 Task: Look for space in Irecê, Brazil from 7th July, 2023 to 14th July, 2023 for 1 adult in price range Rs.6000 to Rs.14000. Place can be shared room with 1  bedroom having 1 bed and 1 bathroom. Property type can be house, flat, guest house, hotel. Amenities needed are: wifi. Booking option can be shelf check-in. Required host language is Spanish.
Action: Key pressed i<Key.caps_lock>rece,<Key.space><Key.caps_lock>b<Key.caps_lock>razil<Key.enter>
Screenshot: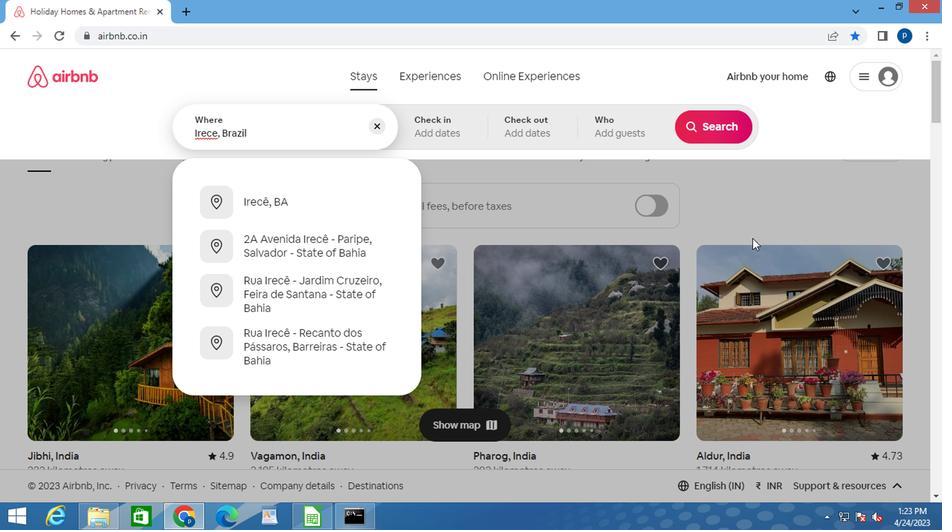 
Action: Mouse moved to (700, 233)
Screenshot: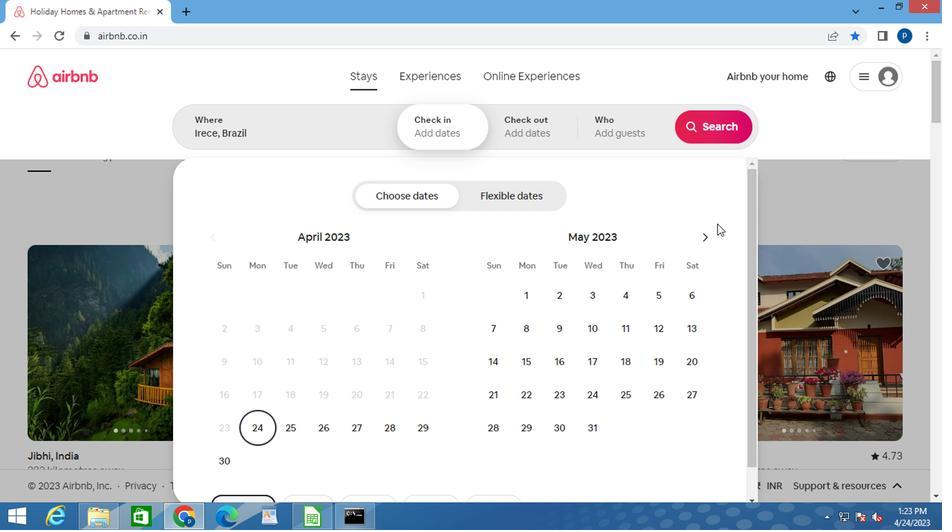 
Action: Mouse pressed left at (700, 233)
Screenshot: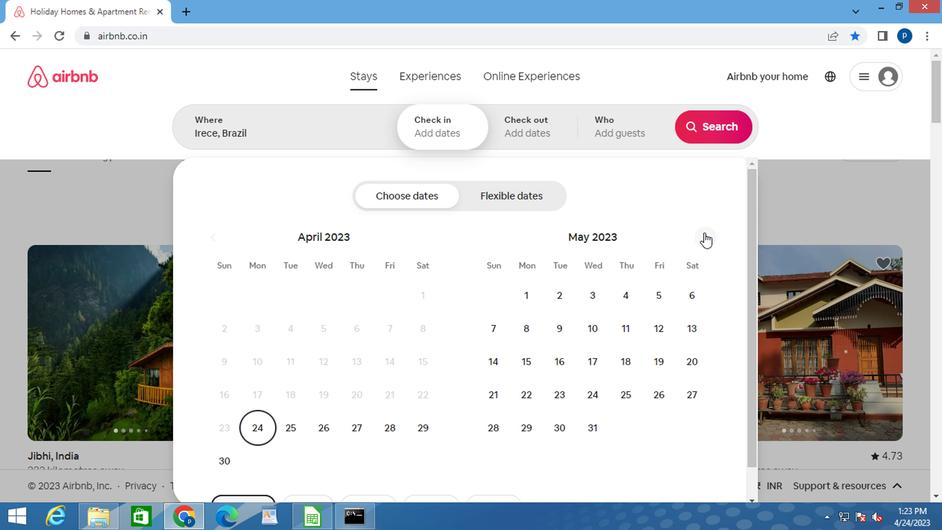 
Action: Mouse pressed left at (700, 233)
Screenshot: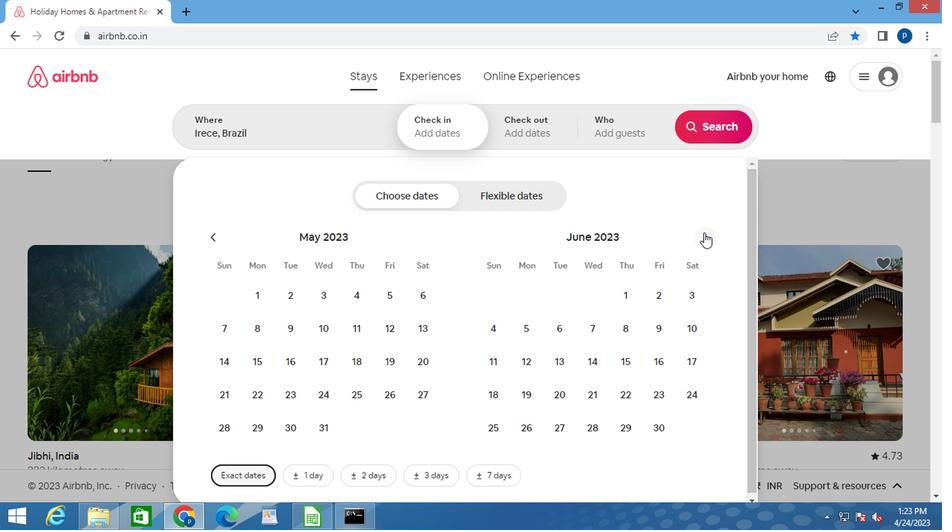 
Action: Mouse moved to (650, 329)
Screenshot: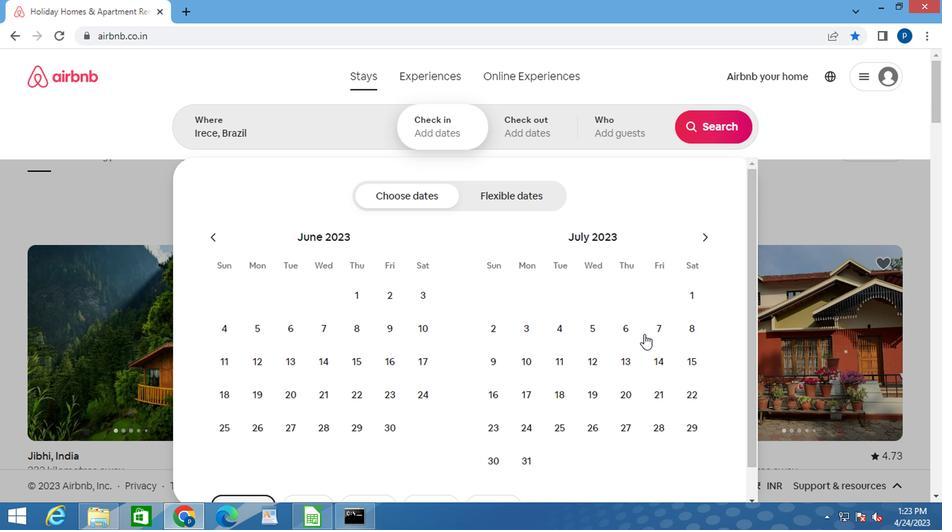 
Action: Mouse pressed left at (650, 329)
Screenshot: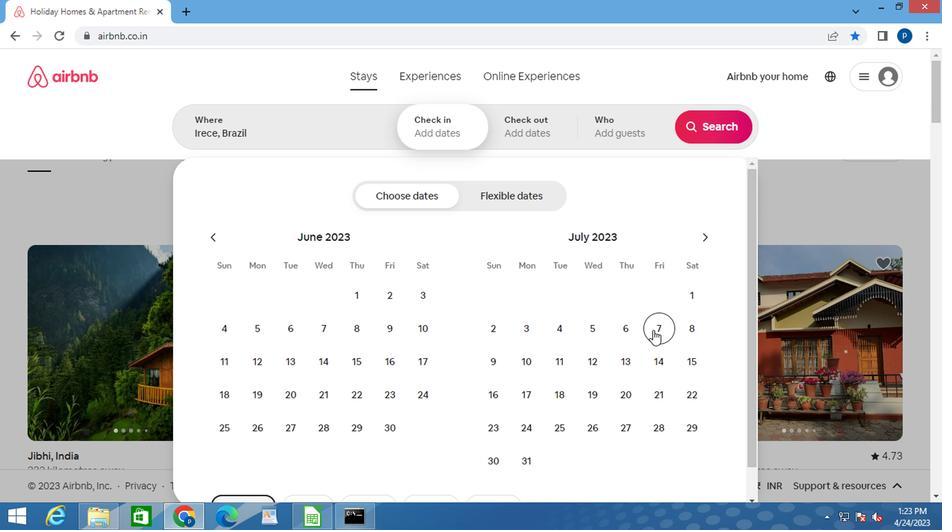
Action: Mouse moved to (654, 356)
Screenshot: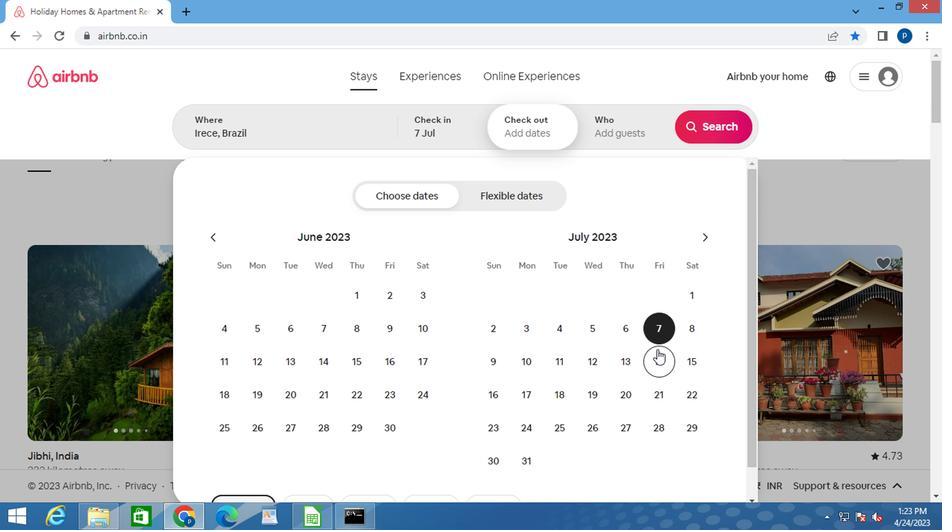 
Action: Mouse pressed left at (654, 356)
Screenshot: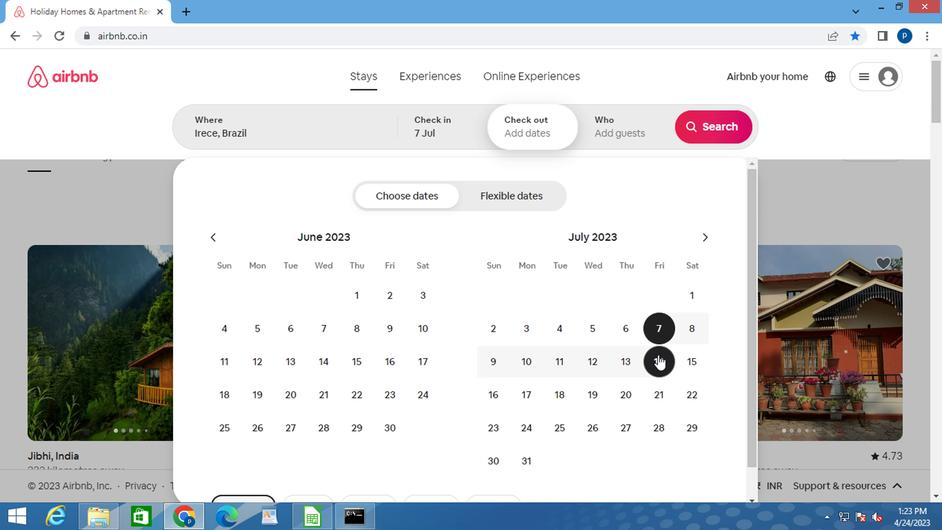 
Action: Mouse moved to (629, 139)
Screenshot: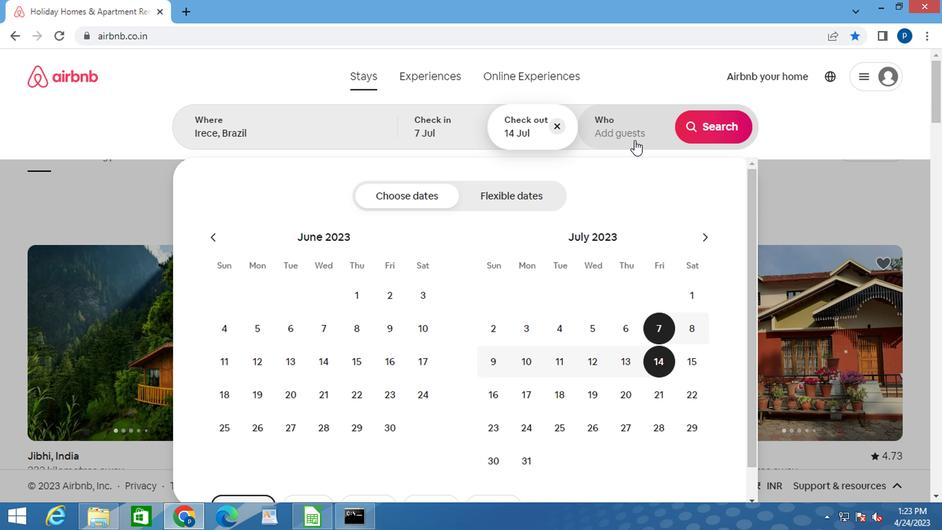 
Action: Mouse pressed left at (629, 139)
Screenshot: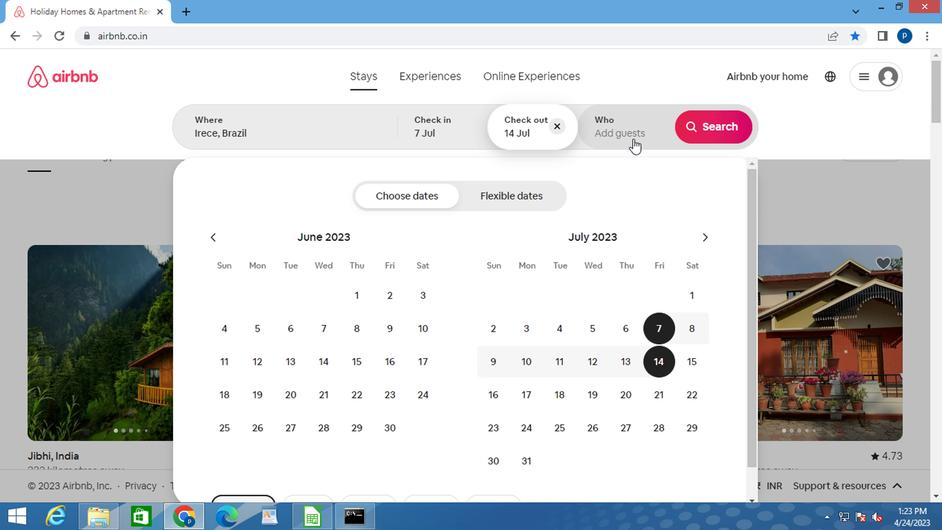 
Action: Mouse moved to (708, 198)
Screenshot: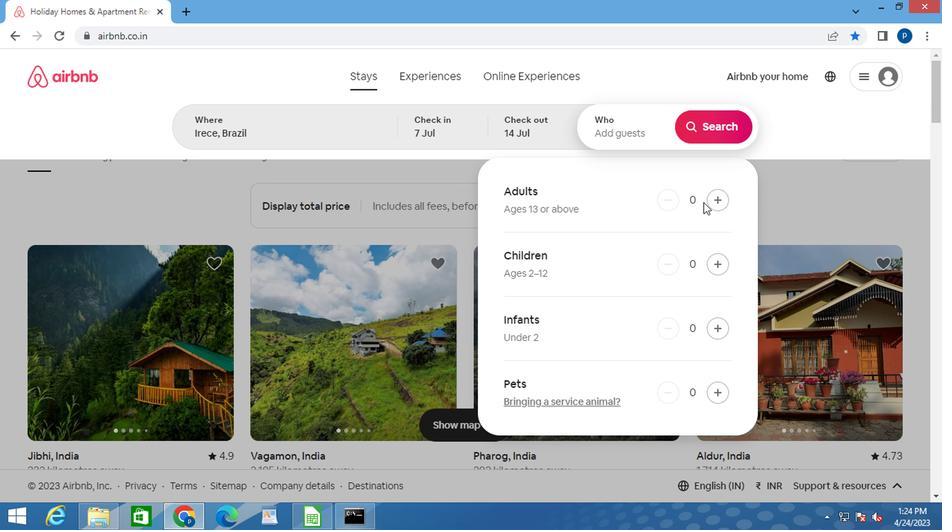 
Action: Mouse pressed left at (708, 198)
Screenshot: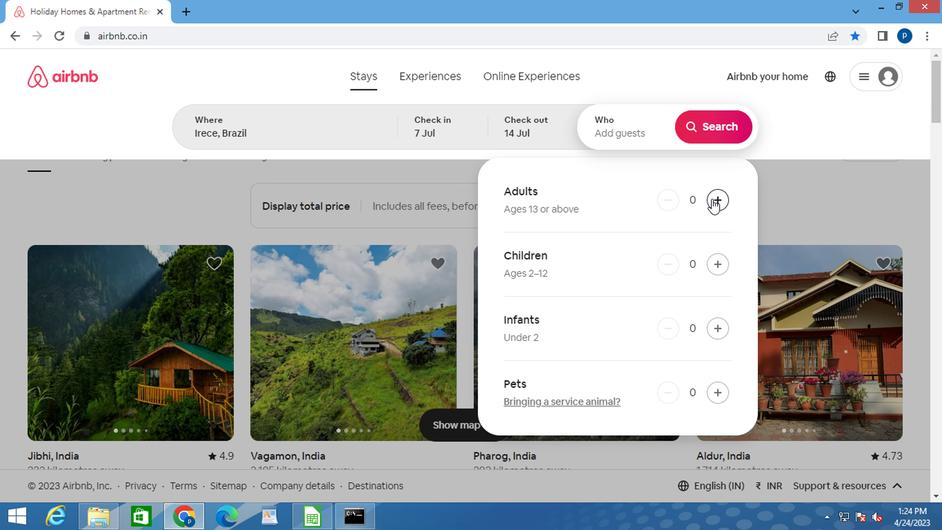 
Action: Mouse moved to (712, 129)
Screenshot: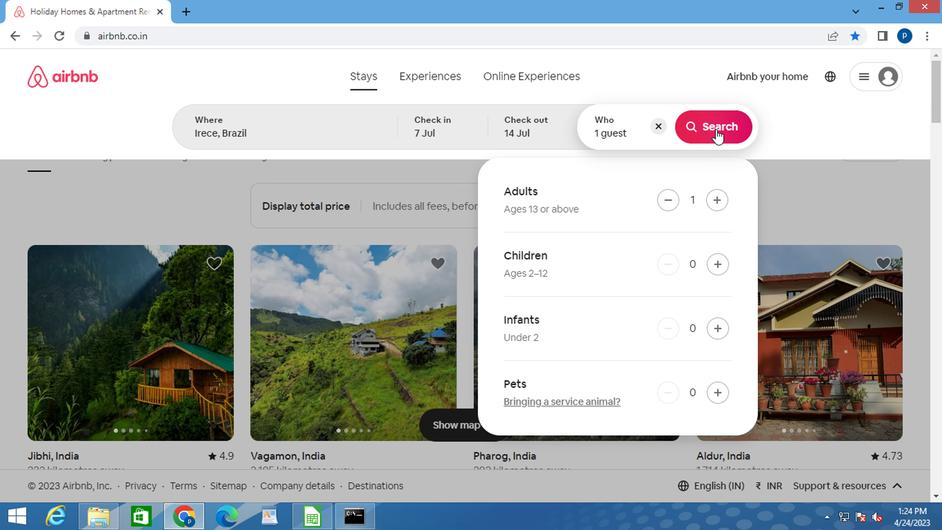 
Action: Mouse pressed left at (712, 129)
Screenshot: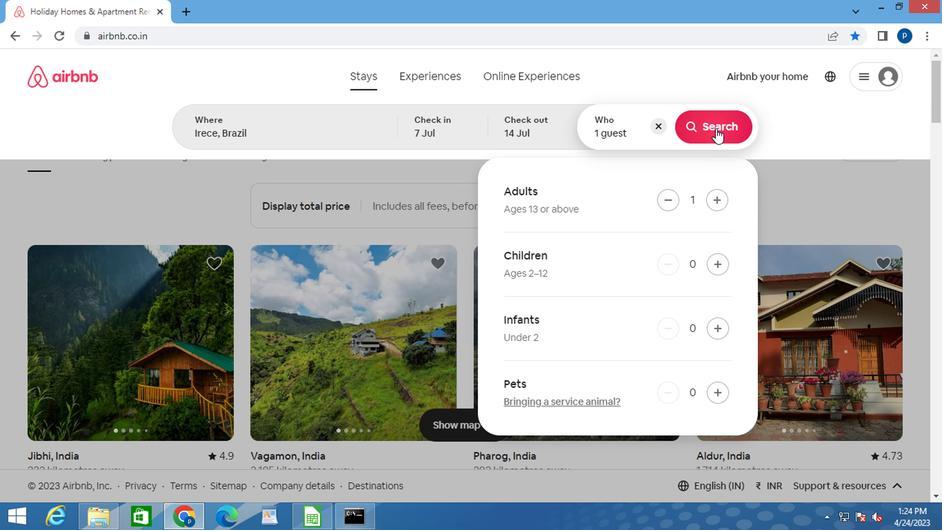
Action: Mouse moved to (865, 136)
Screenshot: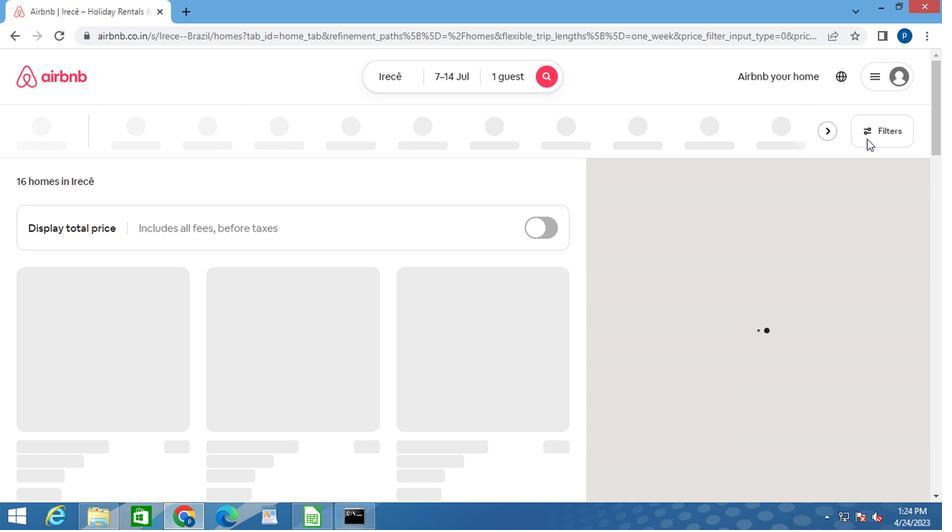 
Action: Mouse pressed left at (865, 136)
Screenshot: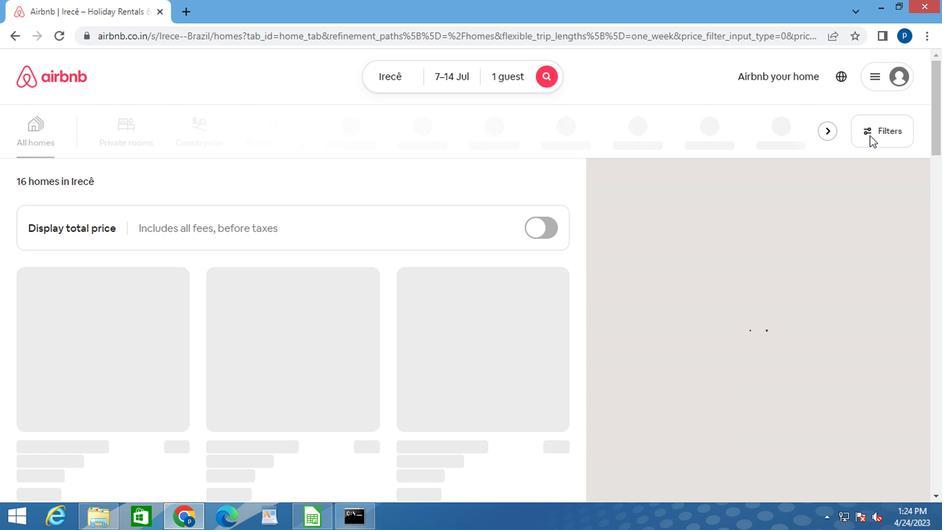 
Action: Mouse moved to (261, 305)
Screenshot: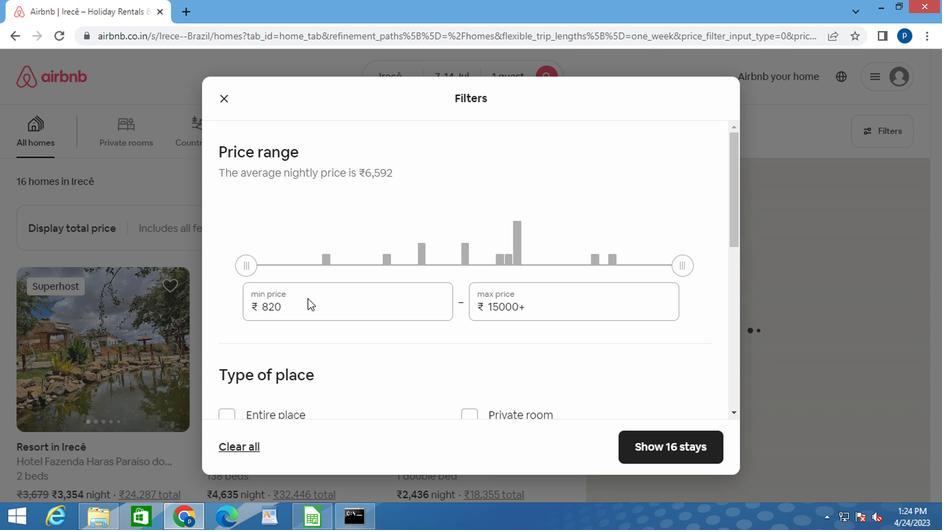 
Action: Mouse pressed left at (261, 305)
Screenshot: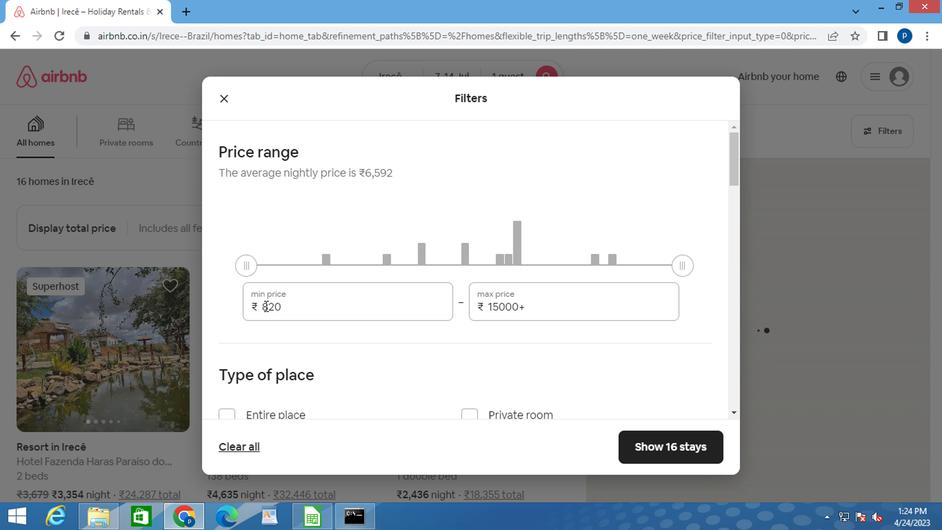 
Action: Mouse pressed left at (261, 305)
Screenshot: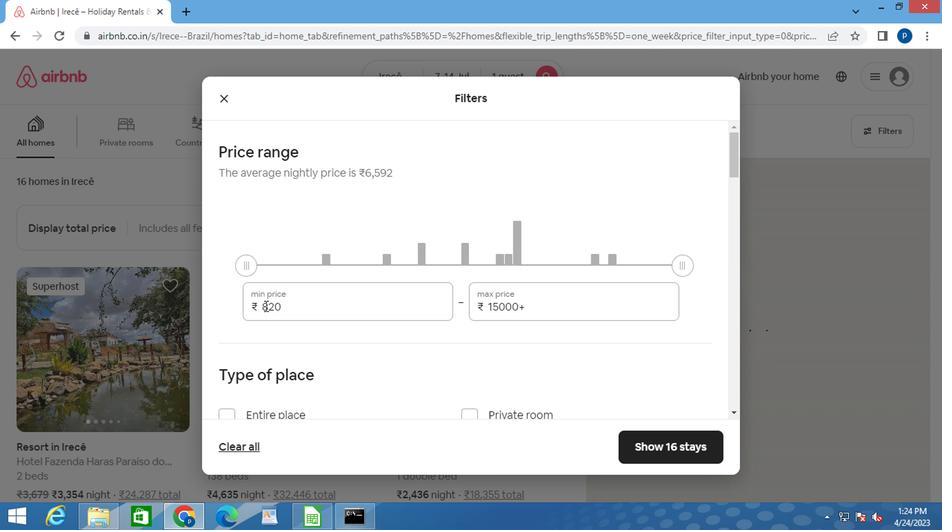 
Action: Mouse pressed left at (261, 305)
Screenshot: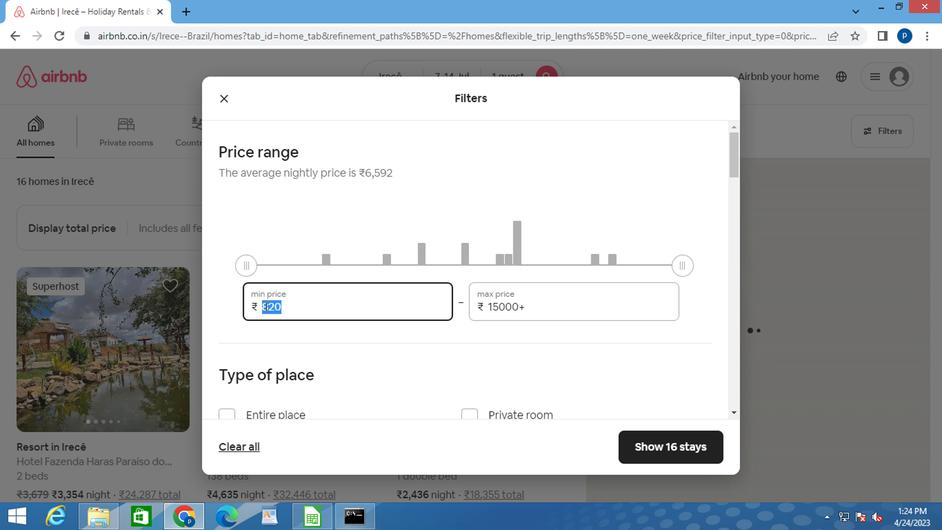 
Action: Key pressed 6000<Key.tab>14000
Screenshot: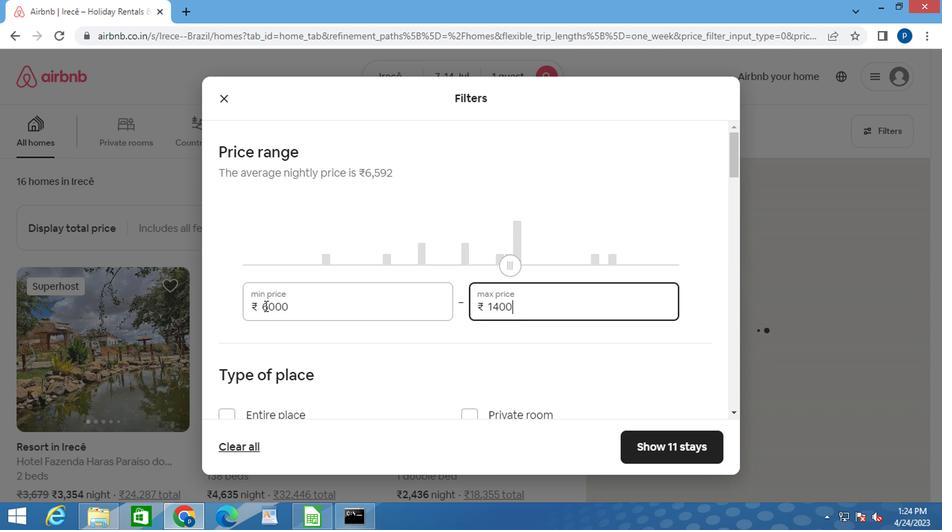 
Action: Mouse moved to (390, 353)
Screenshot: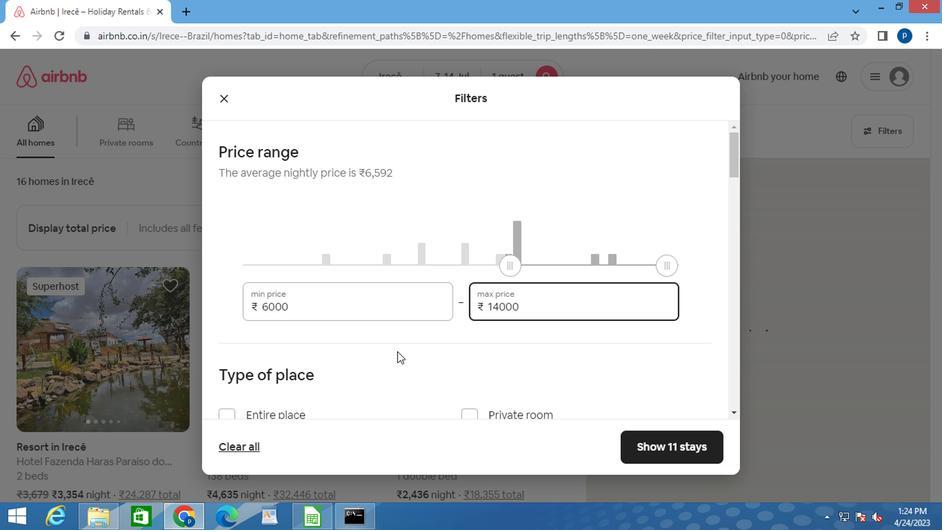 
Action: Mouse scrolled (390, 352) with delta (0, 0)
Screenshot: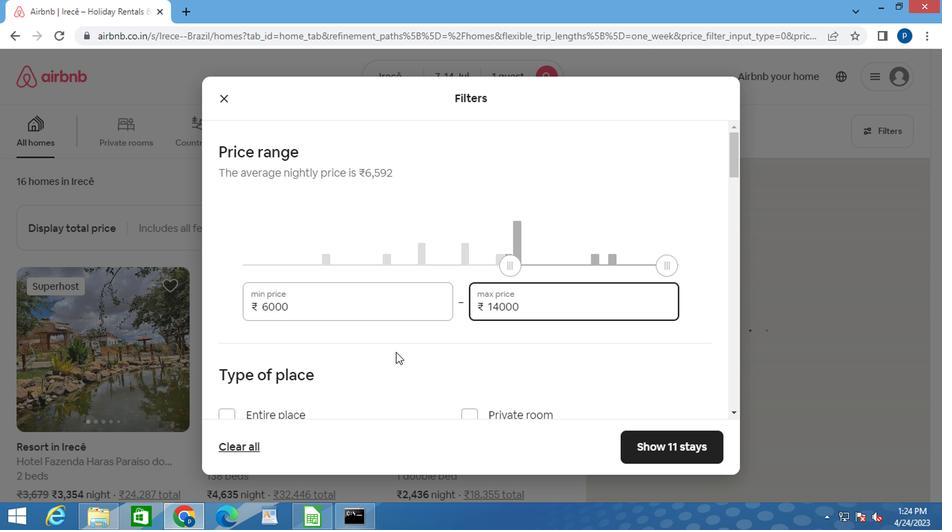
Action: Mouse moved to (390, 354)
Screenshot: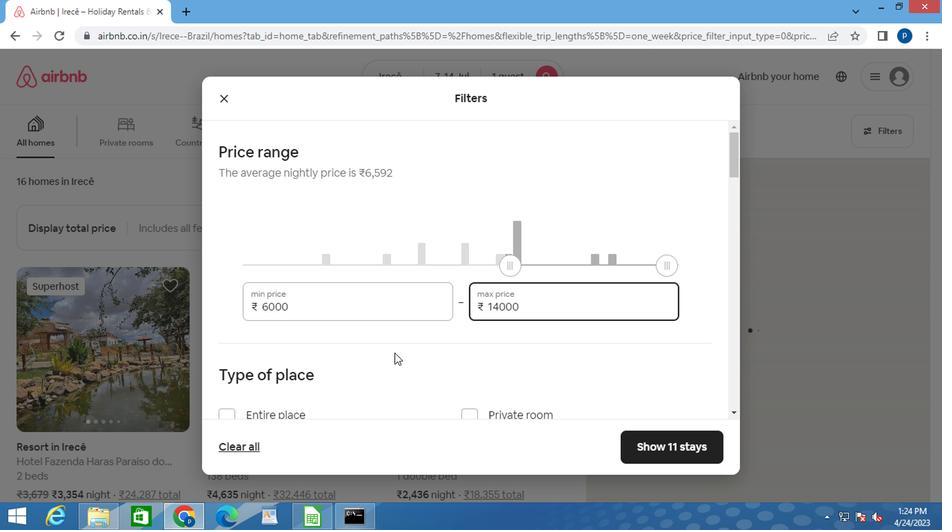 
Action: Mouse scrolled (390, 353) with delta (0, 0)
Screenshot: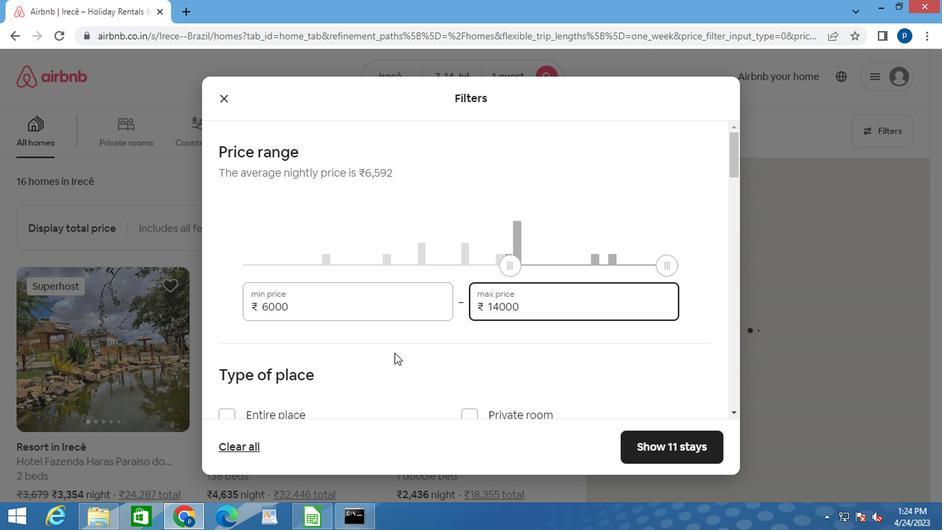 
Action: Mouse moved to (226, 341)
Screenshot: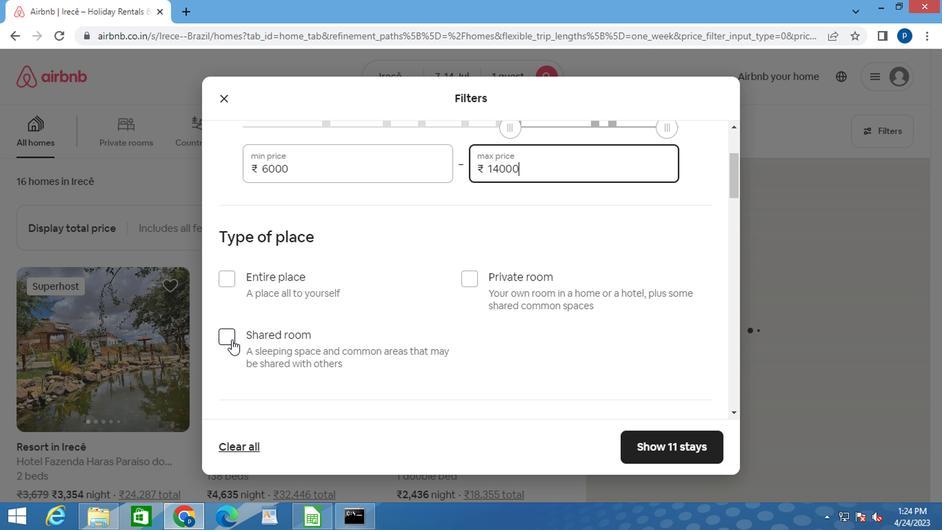 
Action: Mouse pressed left at (226, 341)
Screenshot: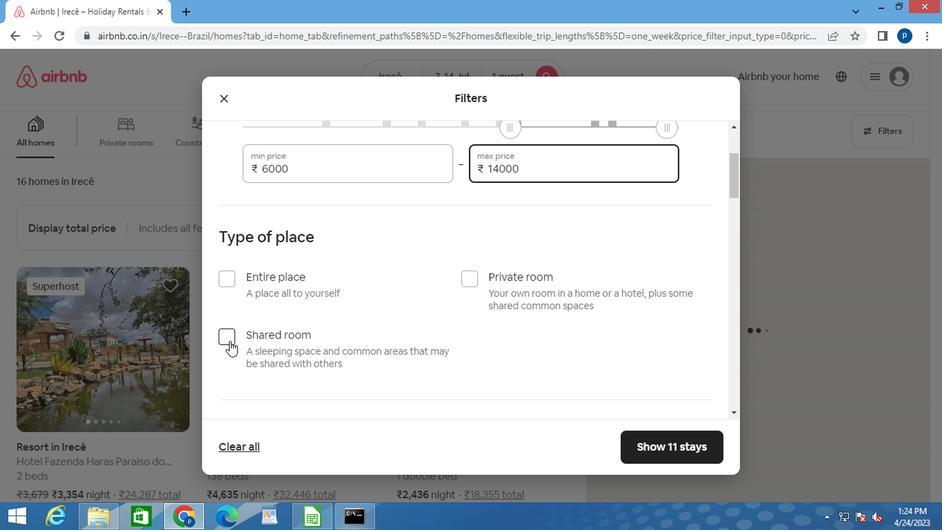 
Action: Mouse moved to (362, 338)
Screenshot: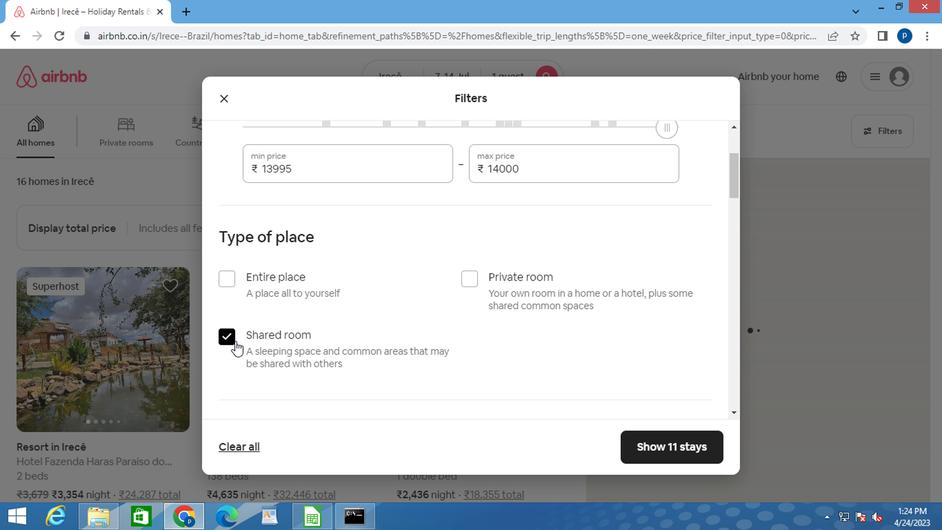 
Action: Mouse scrolled (362, 337) with delta (0, 0)
Screenshot: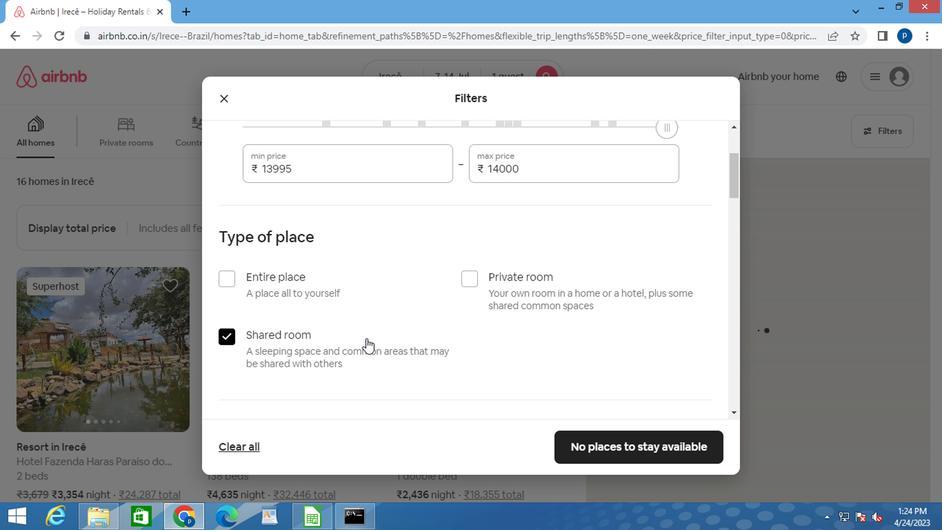 
Action: Mouse moved to (362, 338)
Screenshot: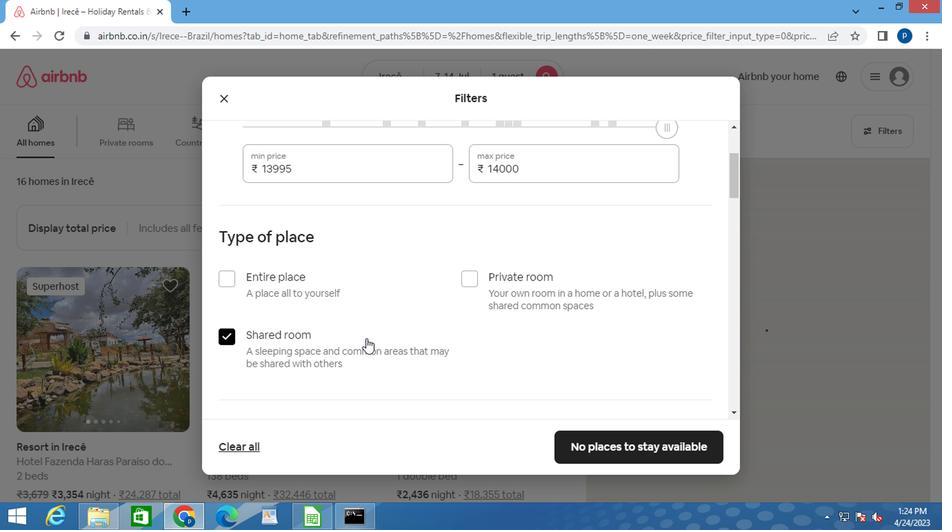 
Action: Mouse scrolled (362, 337) with delta (0, 0)
Screenshot: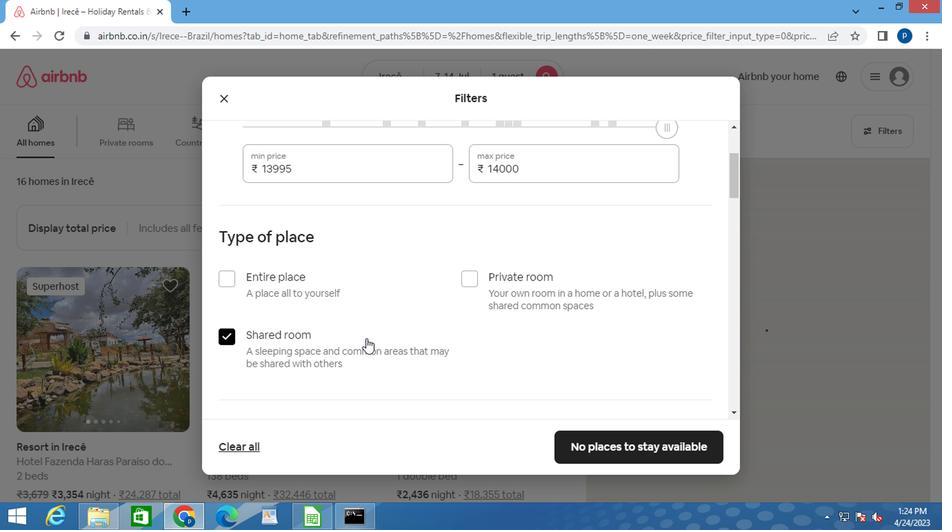 
Action: Mouse moved to (357, 338)
Screenshot: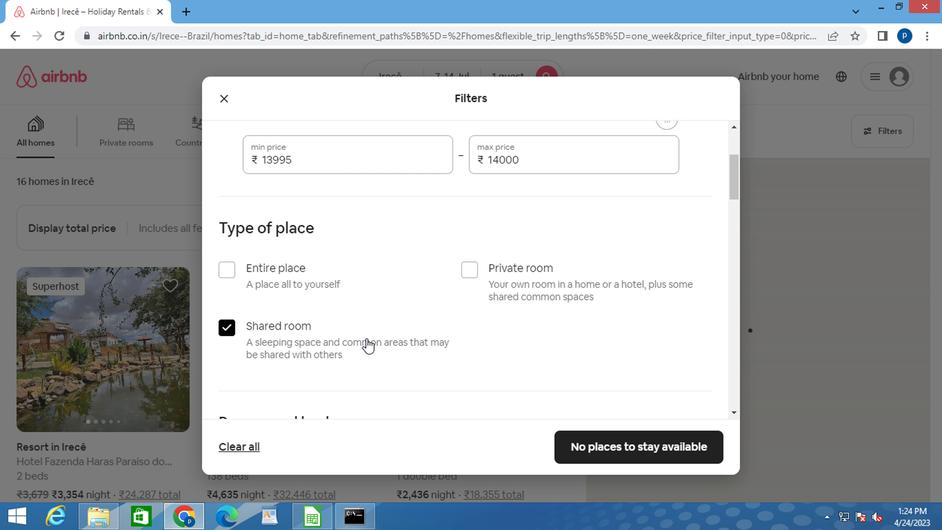 
Action: Mouse scrolled (357, 337) with delta (0, 0)
Screenshot: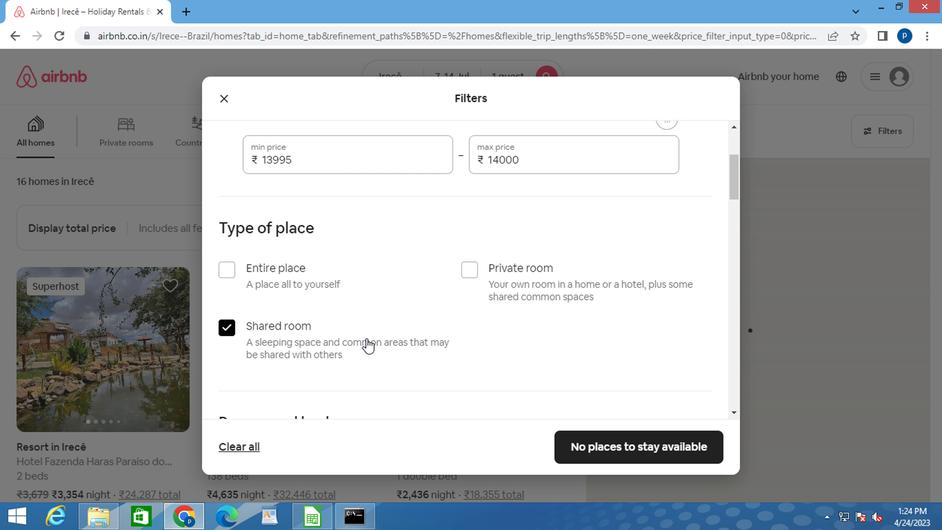 
Action: Mouse moved to (355, 335)
Screenshot: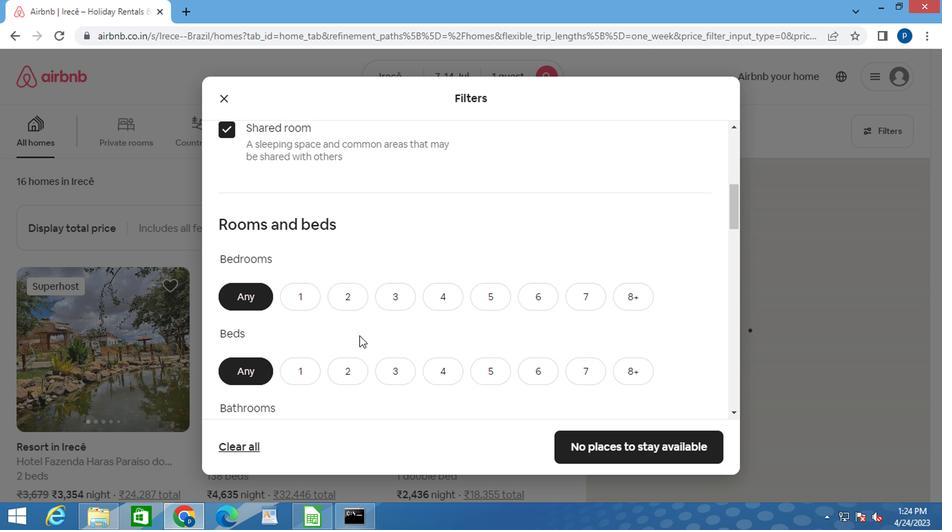 
Action: Mouse scrolled (355, 334) with delta (0, 0)
Screenshot: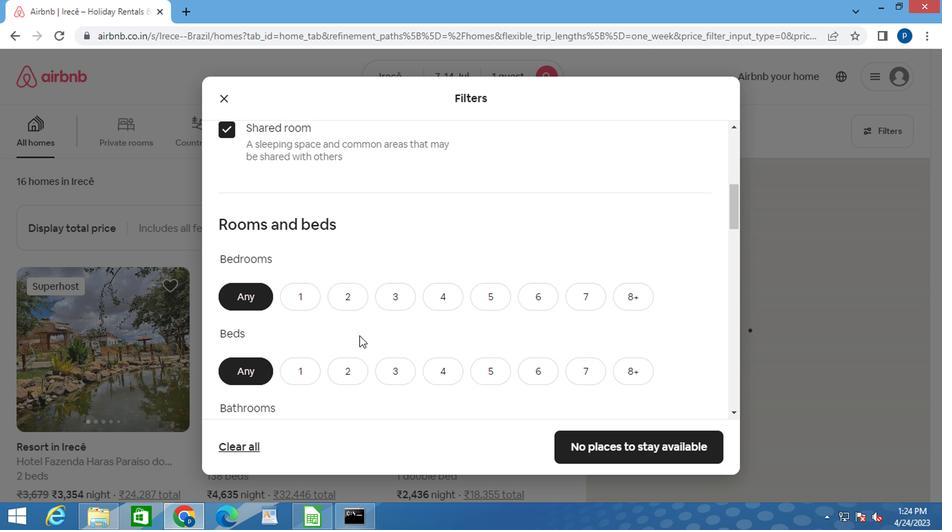 
Action: Mouse moved to (302, 222)
Screenshot: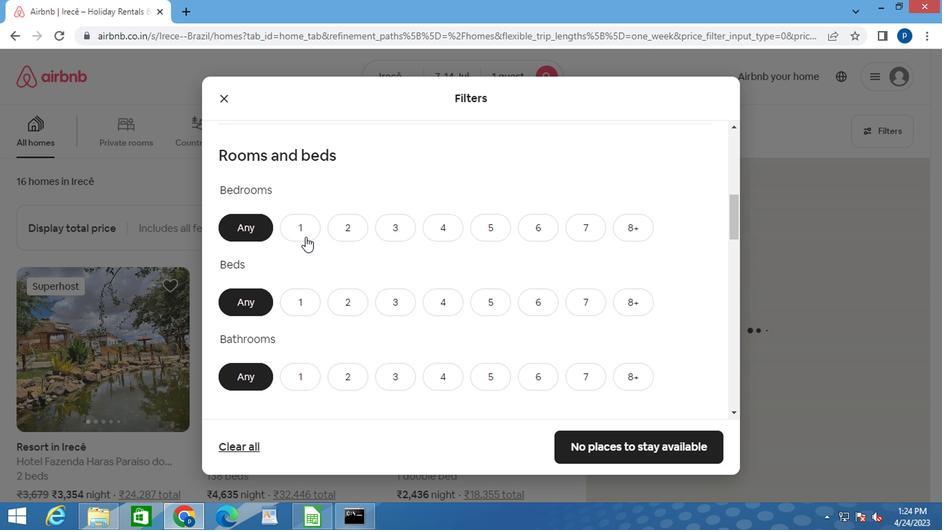 
Action: Mouse pressed left at (302, 222)
Screenshot: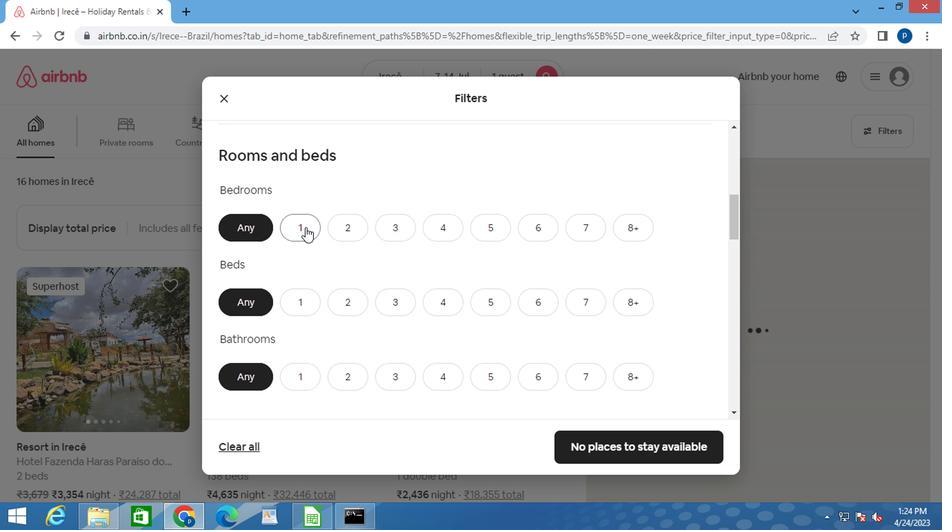 
Action: Mouse moved to (295, 298)
Screenshot: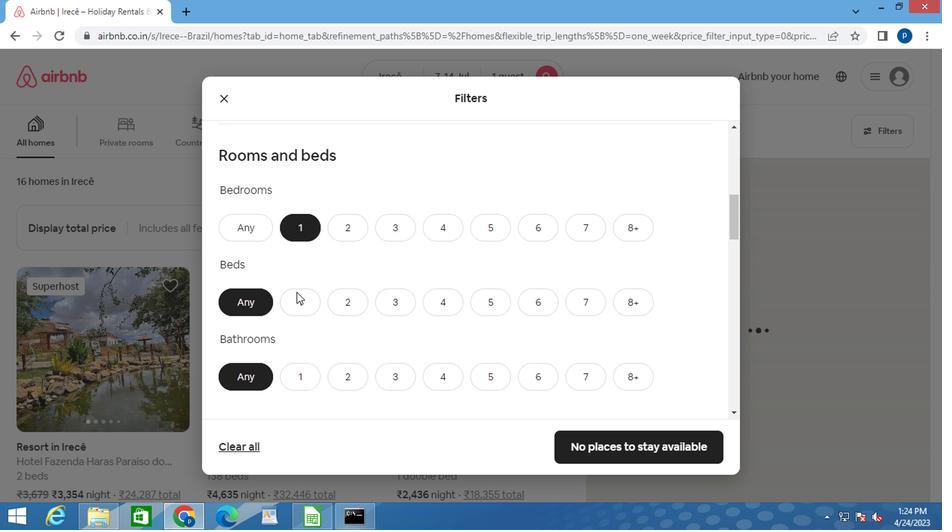 
Action: Mouse pressed left at (295, 298)
Screenshot: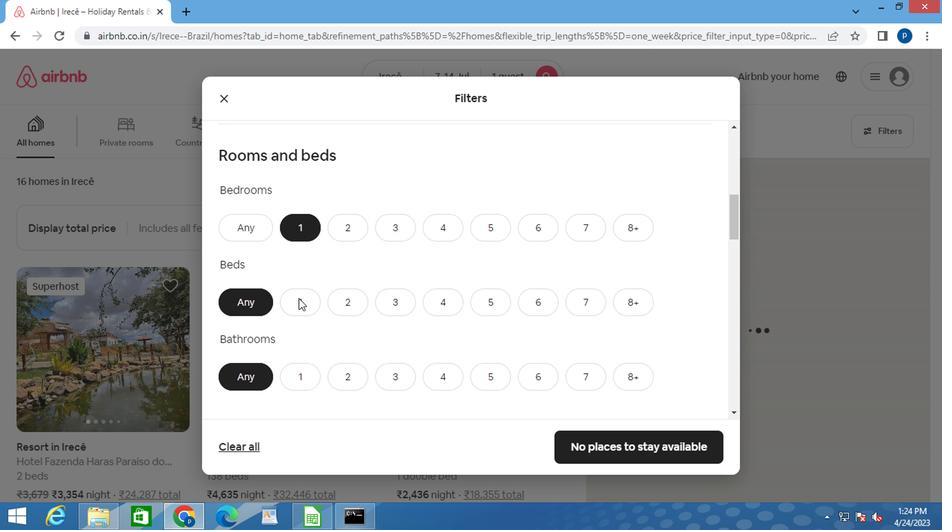 
Action: Mouse moved to (303, 370)
Screenshot: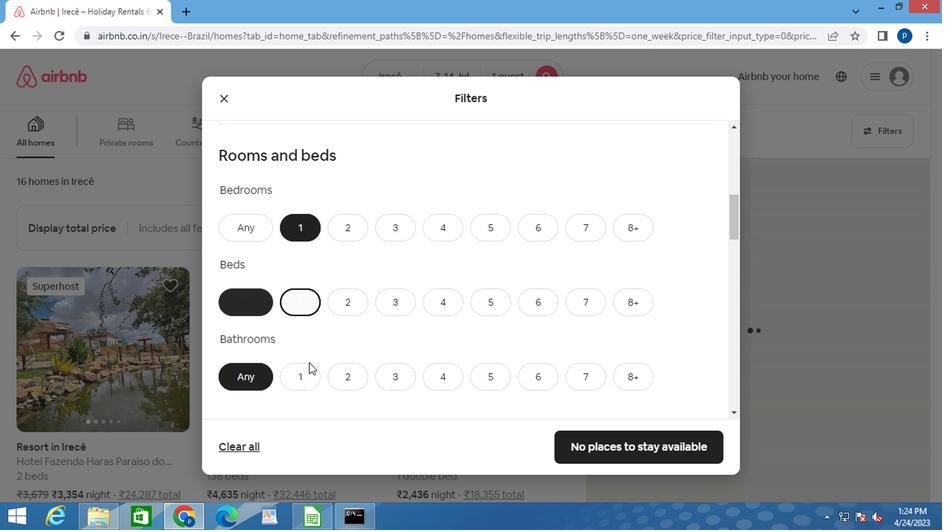 
Action: Mouse pressed left at (303, 370)
Screenshot: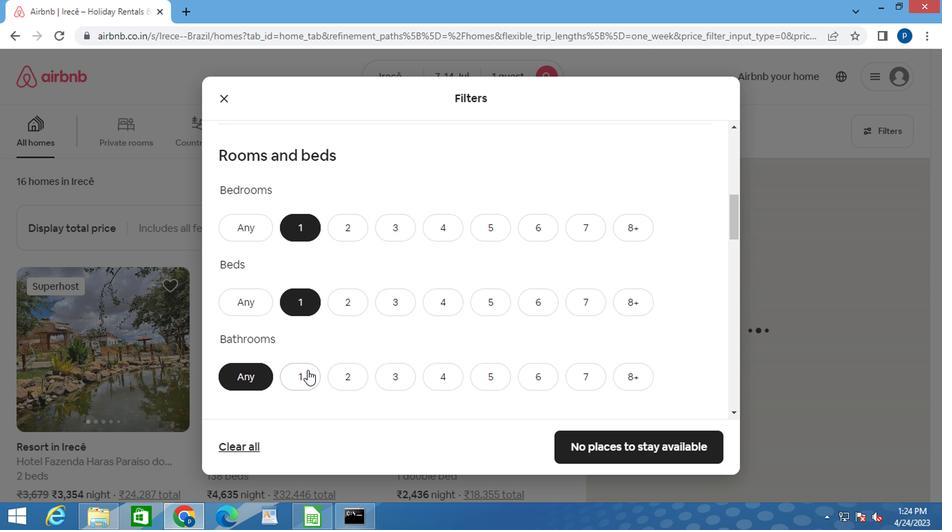 
Action: Mouse scrolled (303, 369) with delta (0, 0)
Screenshot: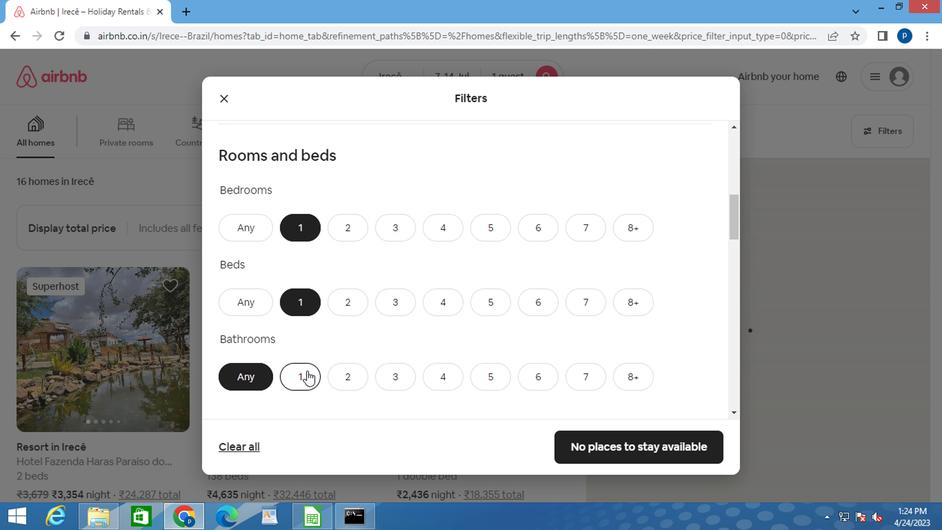 
Action: Mouse scrolled (303, 369) with delta (0, 0)
Screenshot: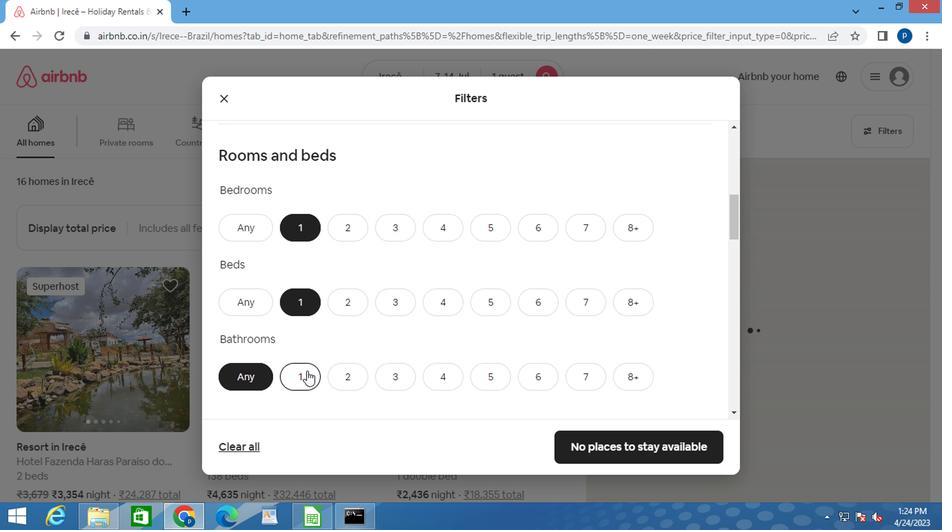 
Action: Mouse moved to (292, 352)
Screenshot: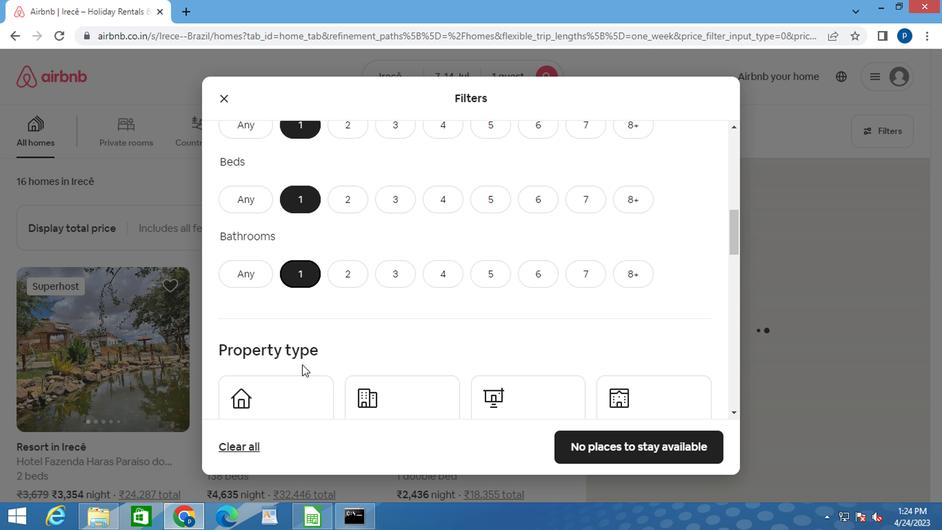 
Action: Mouse scrolled (292, 351) with delta (0, 0)
Screenshot: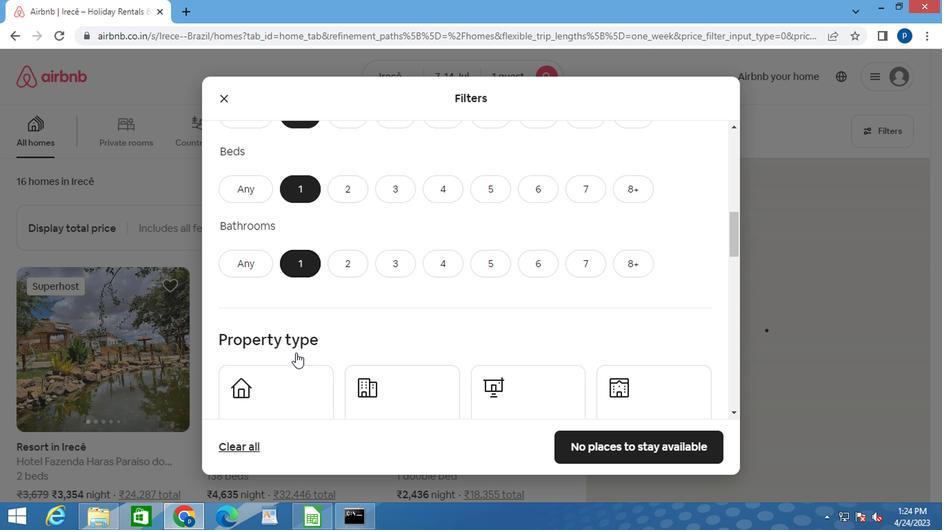 
Action: Mouse moved to (285, 322)
Screenshot: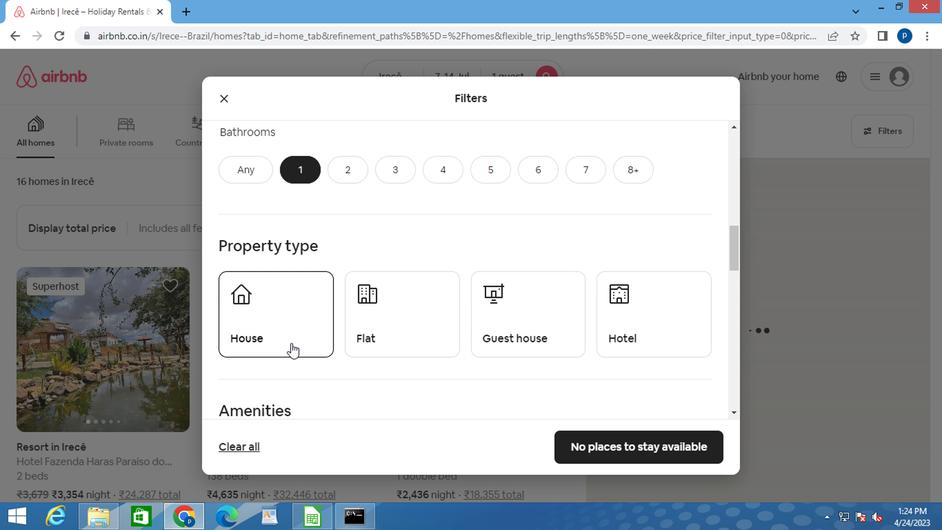
Action: Mouse pressed left at (285, 322)
Screenshot: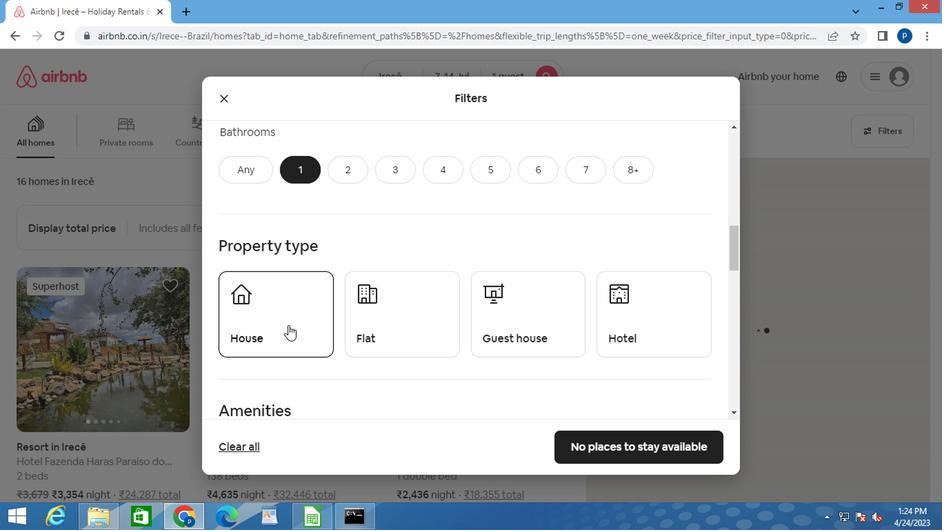
Action: Mouse moved to (398, 325)
Screenshot: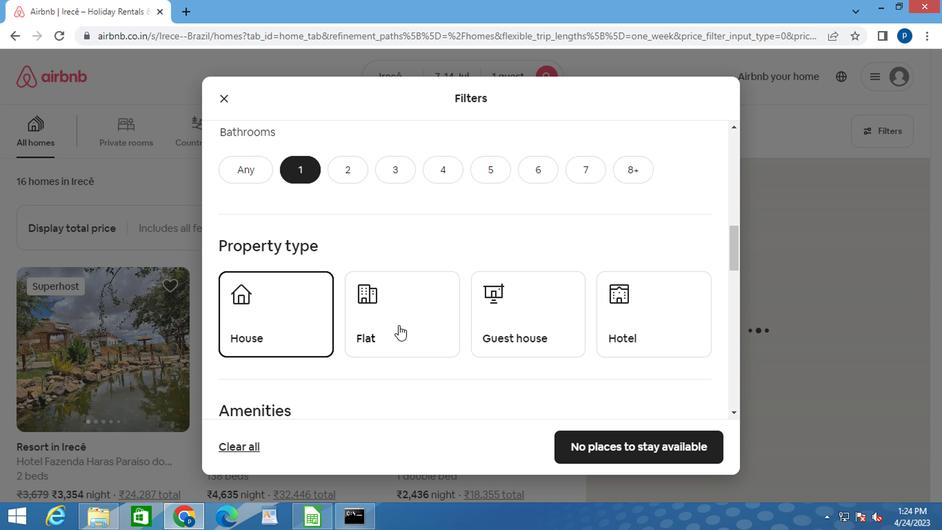 
Action: Mouse pressed left at (398, 325)
Screenshot: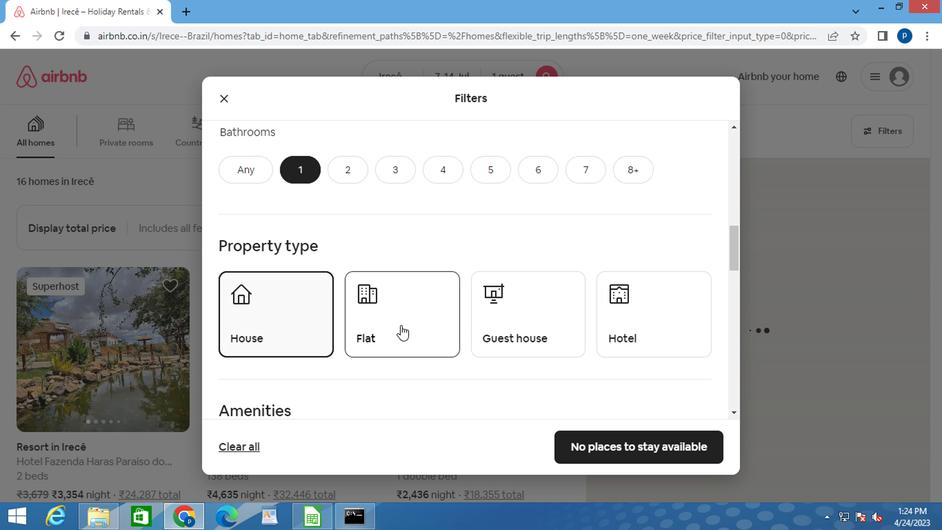 
Action: Mouse moved to (510, 320)
Screenshot: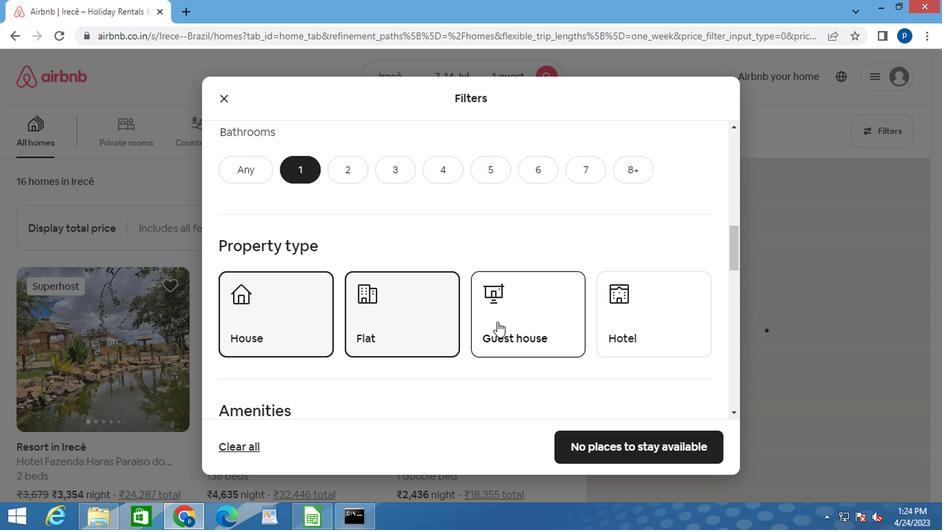 
Action: Mouse pressed left at (510, 320)
Screenshot: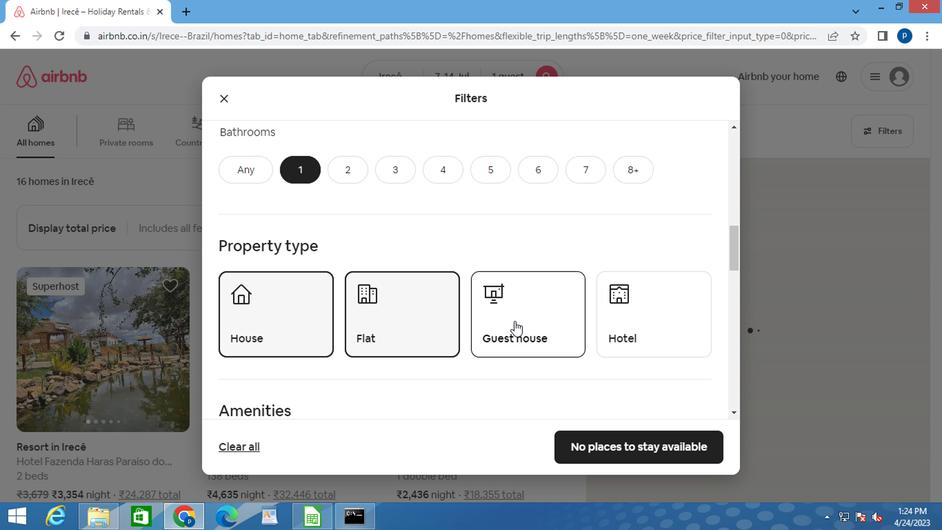 
Action: Mouse moved to (620, 315)
Screenshot: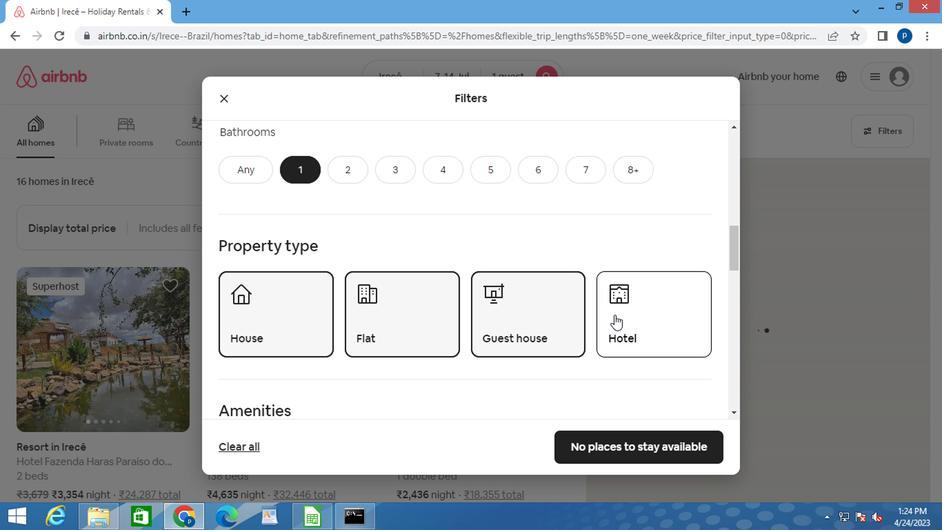 
Action: Mouse pressed left at (616, 315)
Screenshot: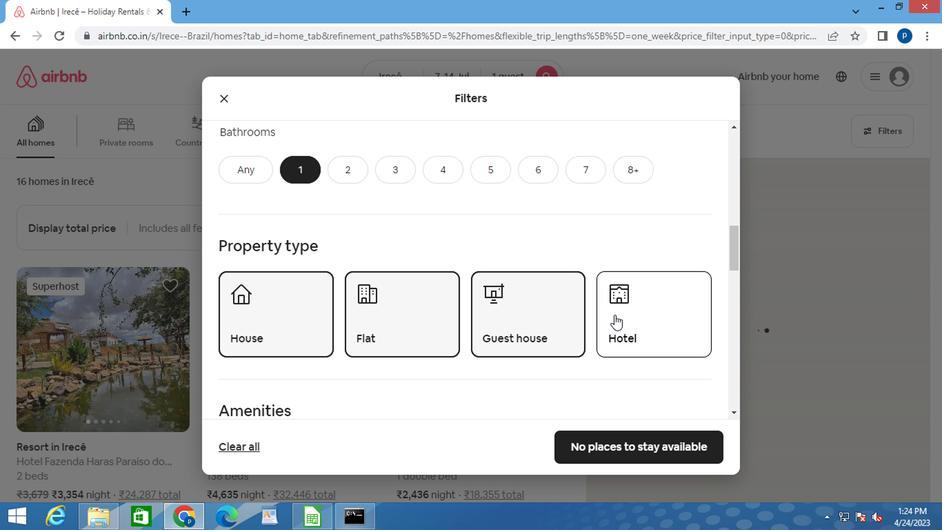 
Action: Mouse moved to (526, 338)
Screenshot: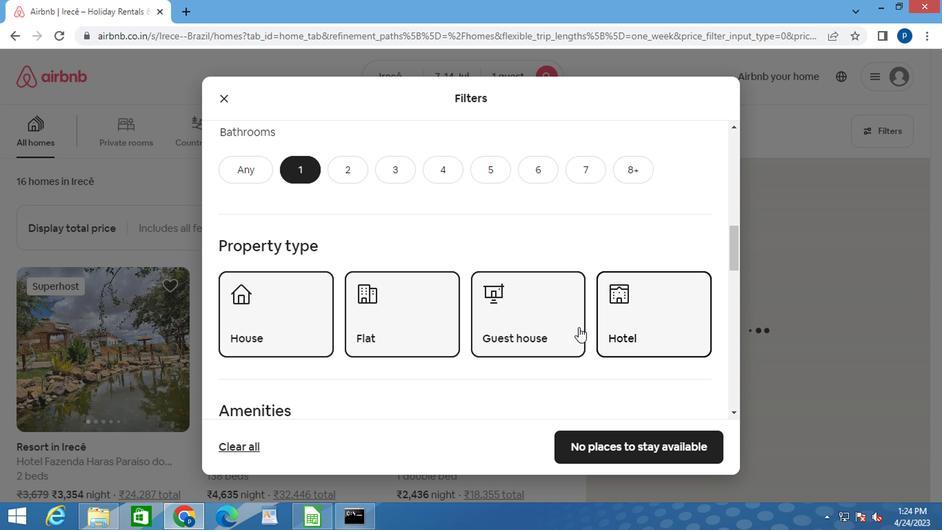 
Action: Mouse scrolled (526, 338) with delta (0, 0)
Screenshot: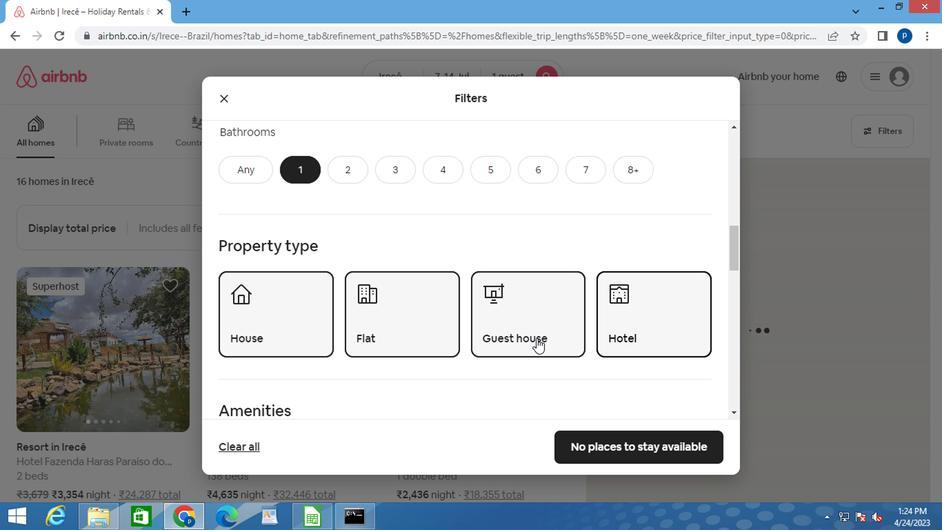 
Action: Mouse scrolled (526, 338) with delta (0, 0)
Screenshot: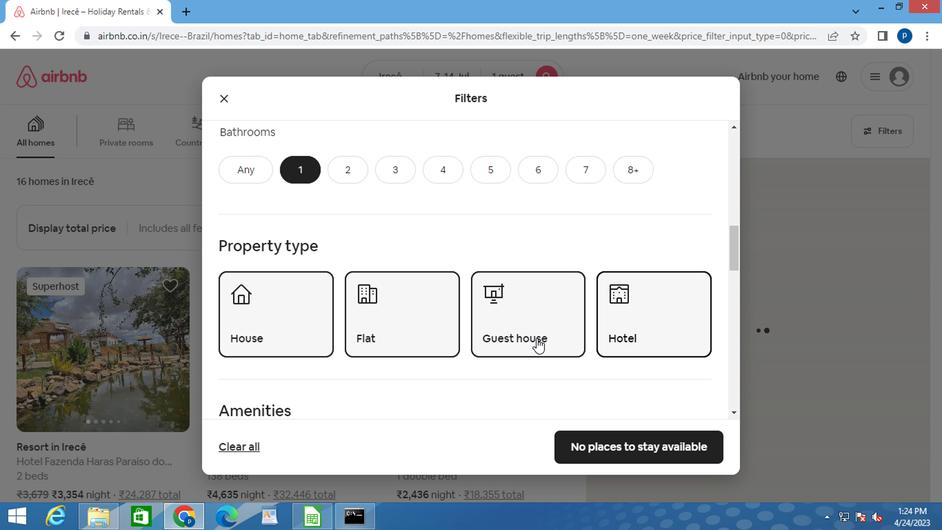 
Action: Mouse scrolled (526, 338) with delta (0, 0)
Screenshot: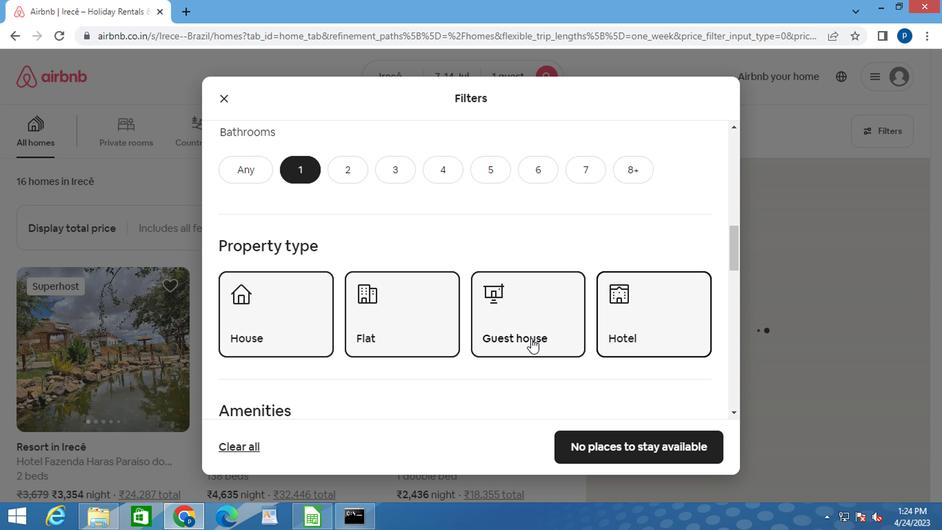 
Action: Mouse moved to (230, 270)
Screenshot: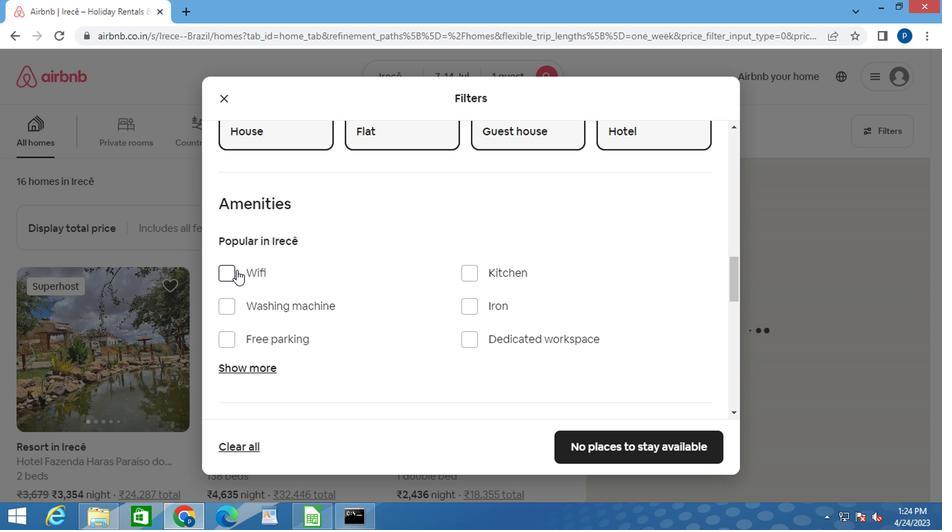 
Action: Mouse pressed left at (230, 270)
Screenshot: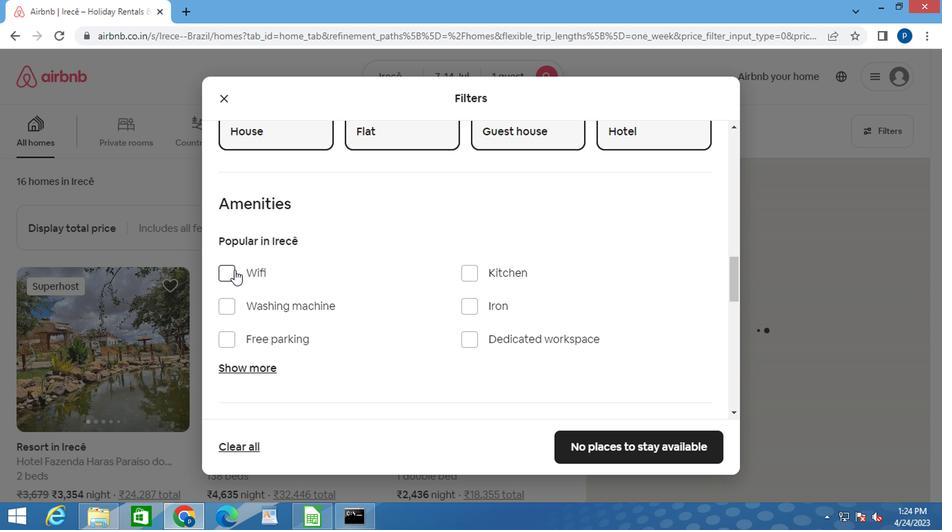 
Action: Mouse moved to (382, 298)
Screenshot: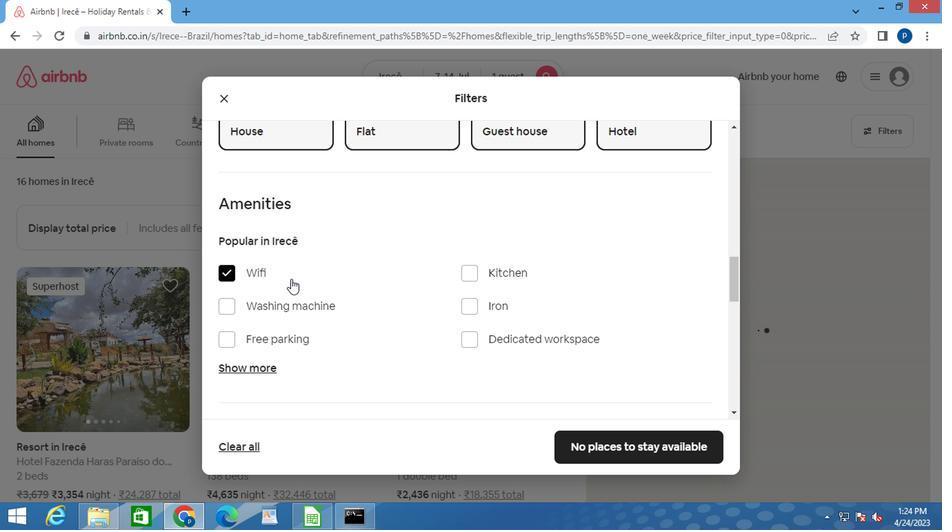 
Action: Mouse scrolled (379, 297) with delta (0, 0)
Screenshot: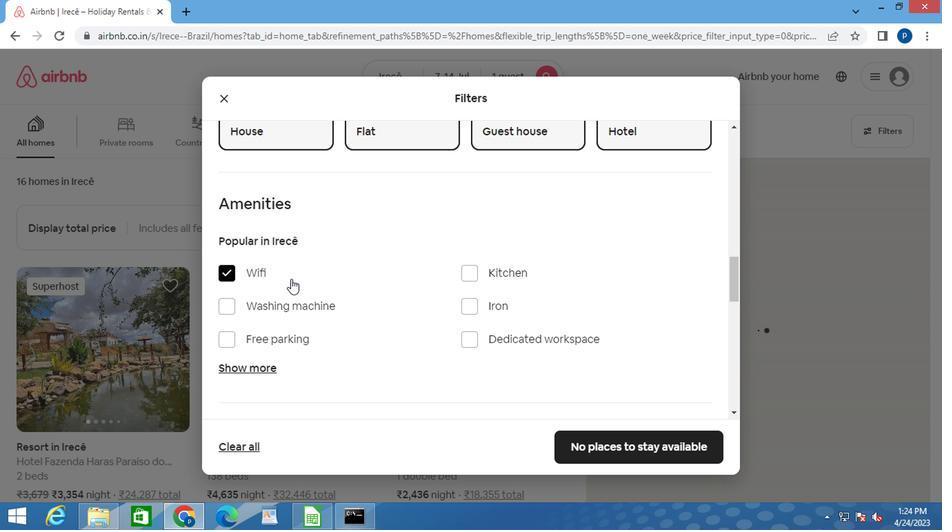 
Action: Mouse moved to (405, 304)
Screenshot: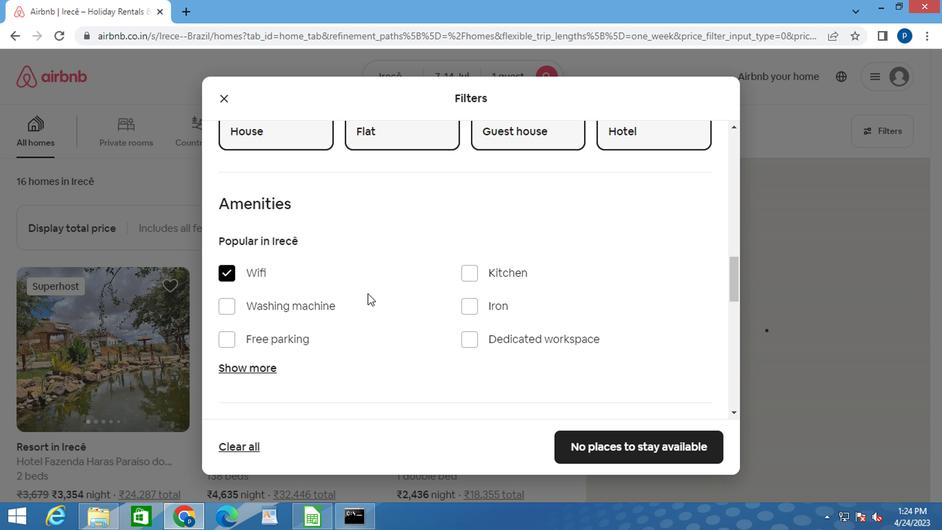 
Action: Mouse scrolled (404, 303) with delta (0, 0)
Screenshot: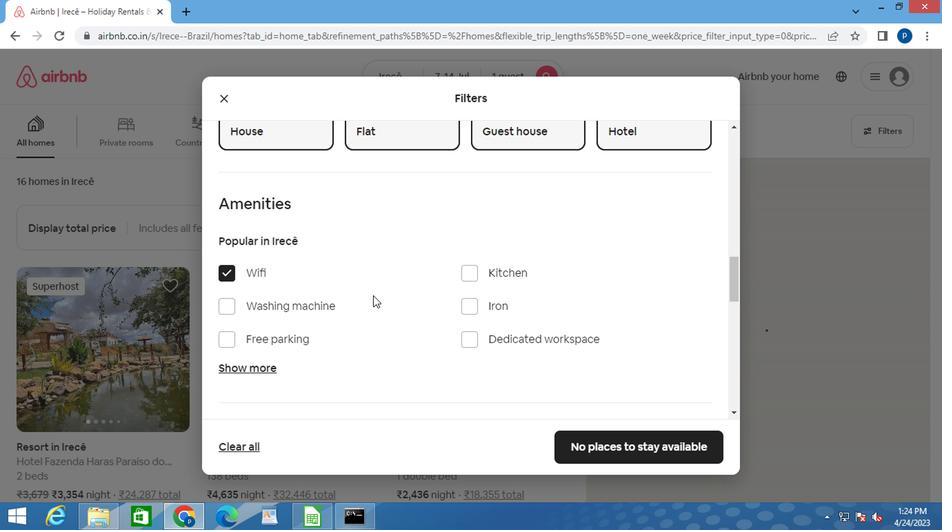 
Action: Mouse moved to (415, 305)
Screenshot: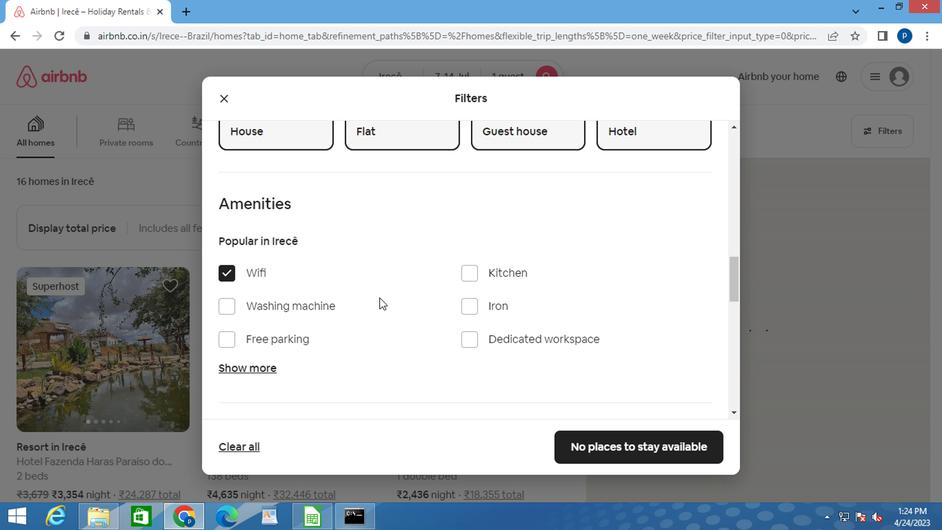 
Action: Mouse scrolled (415, 304) with delta (0, 0)
Screenshot: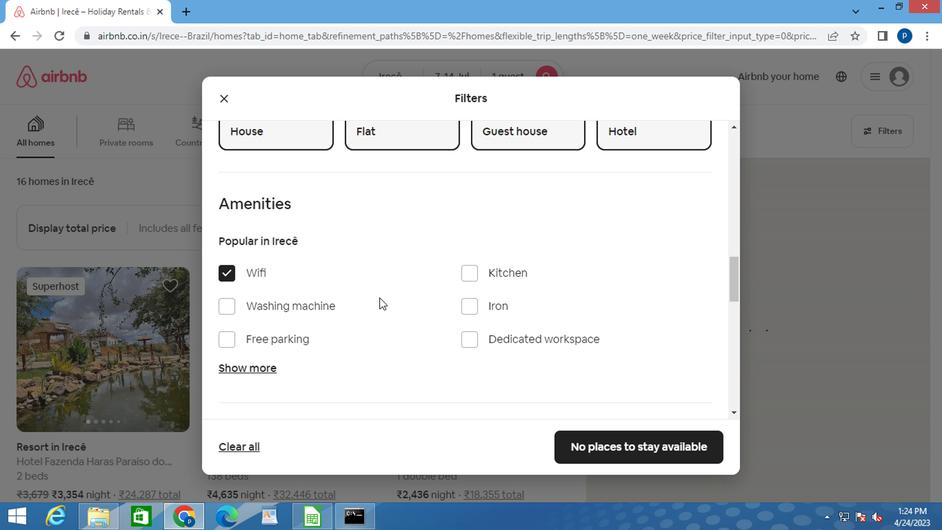 
Action: Mouse moved to (418, 305)
Screenshot: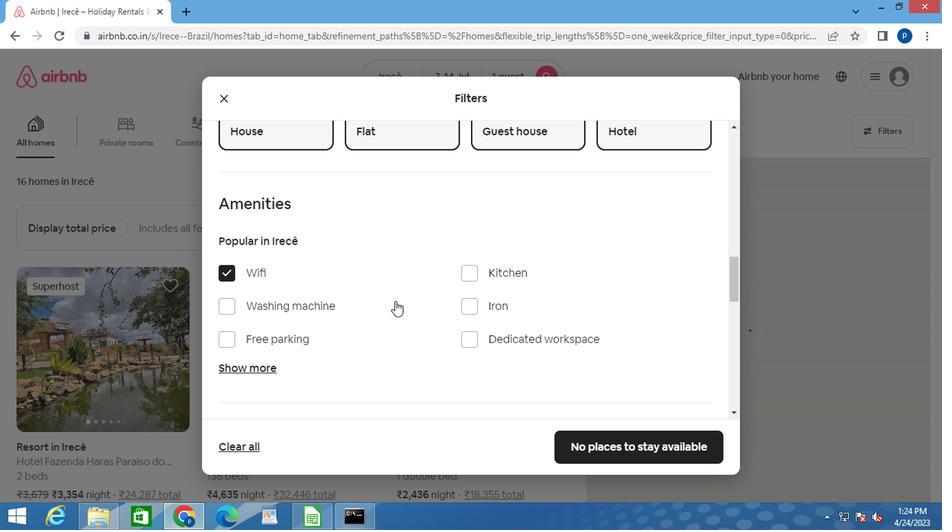
Action: Mouse scrolled (418, 304) with delta (0, 0)
Screenshot: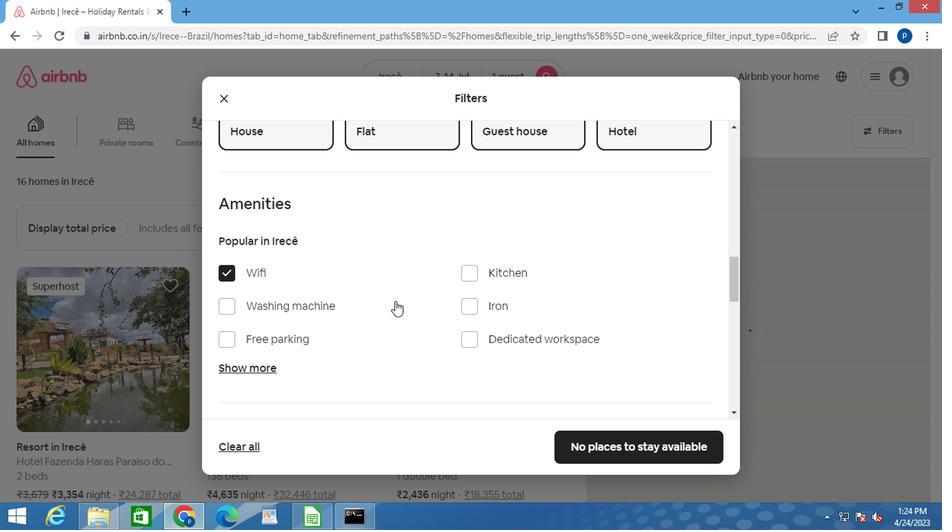 
Action: Mouse moved to (670, 253)
Screenshot: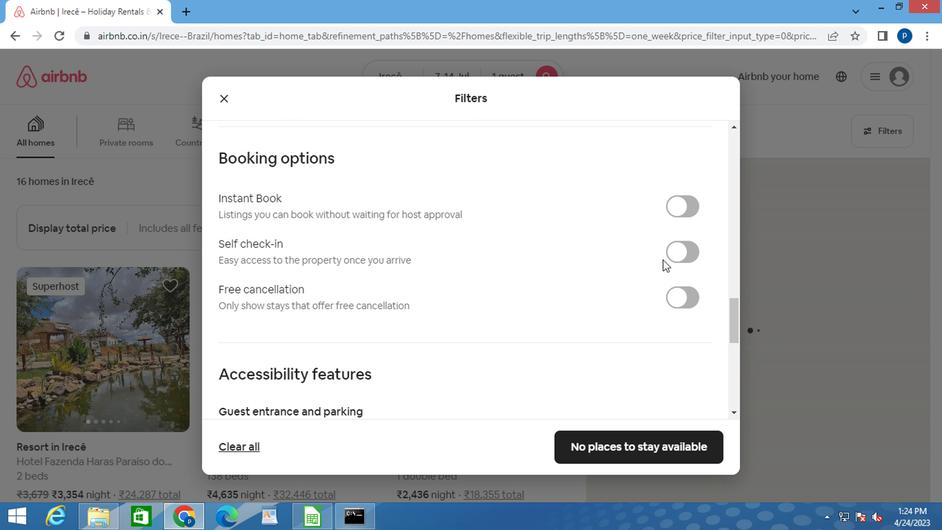
Action: Mouse pressed left at (670, 253)
Screenshot: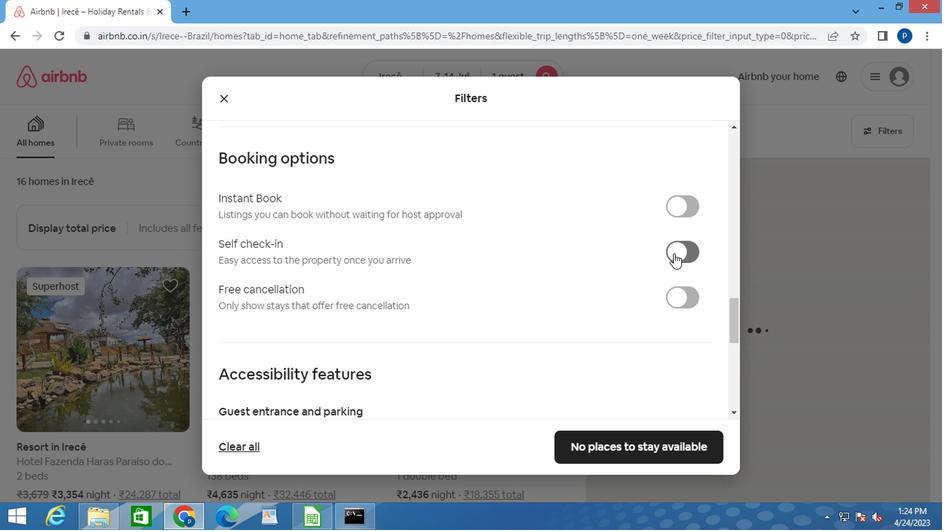 
Action: Mouse moved to (512, 296)
Screenshot: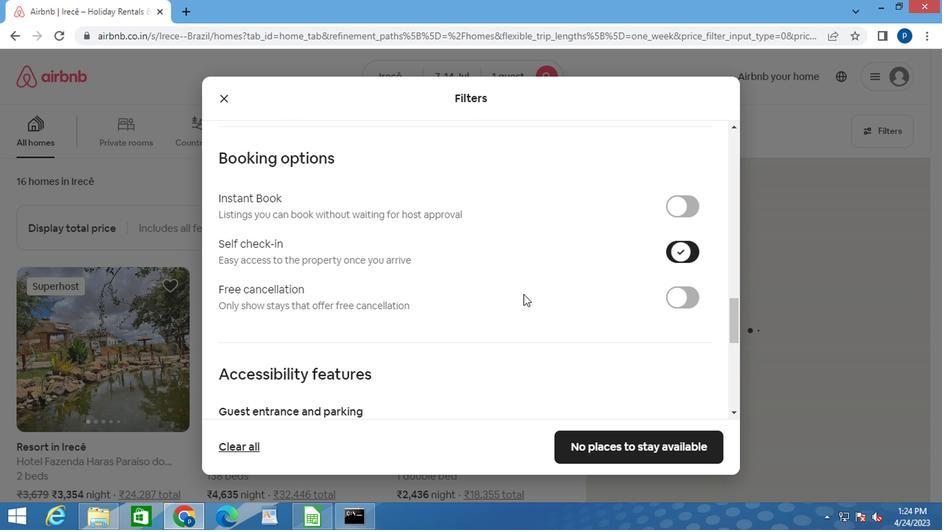 
Action: Mouse scrolled (512, 295) with delta (0, 0)
Screenshot: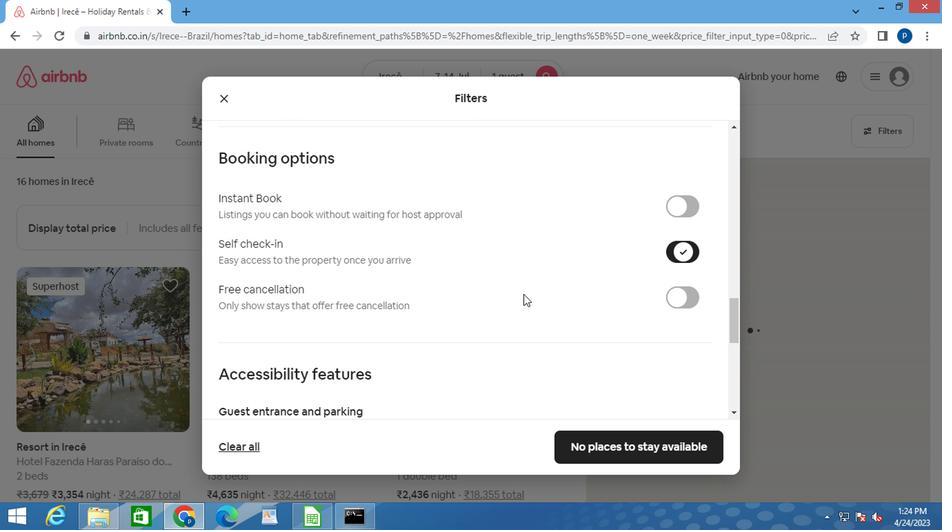 
Action: Mouse moved to (508, 297)
Screenshot: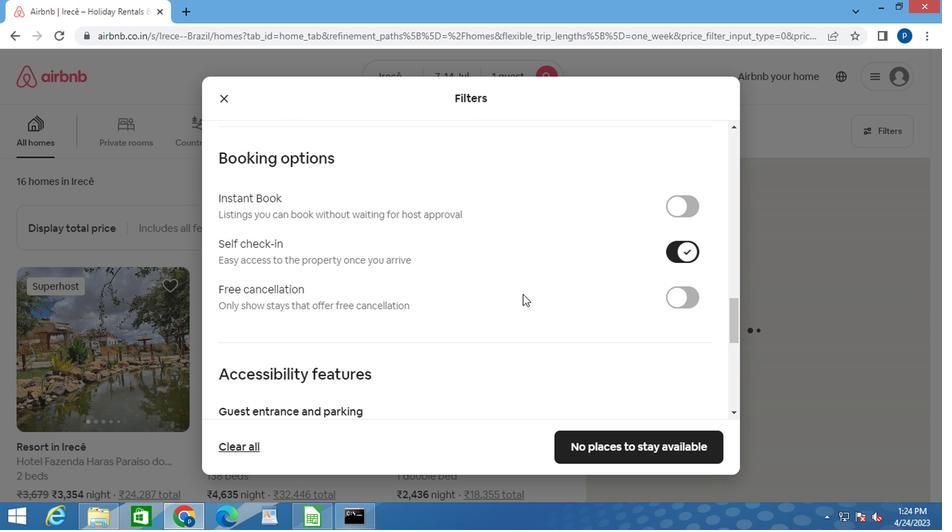 
Action: Mouse scrolled (508, 296) with delta (0, 0)
Screenshot: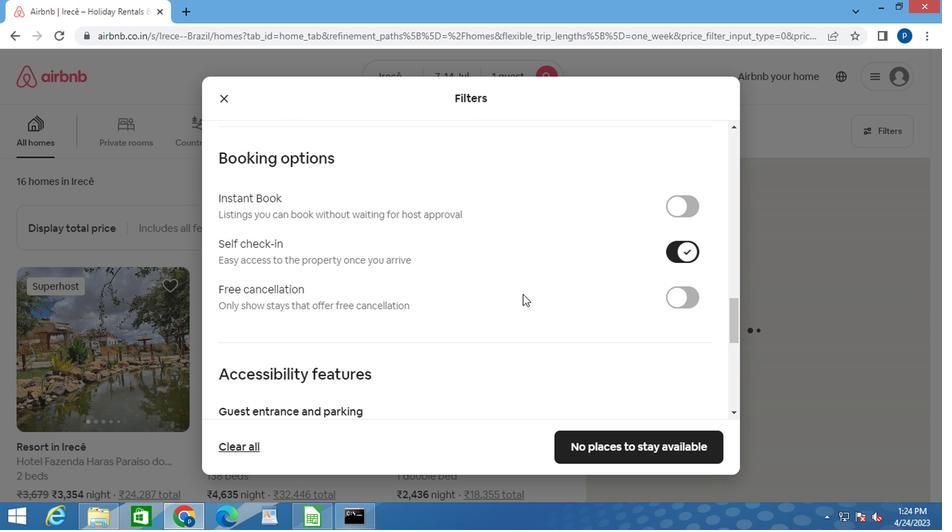 
Action: Mouse moved to (504, 298)
Screenshot: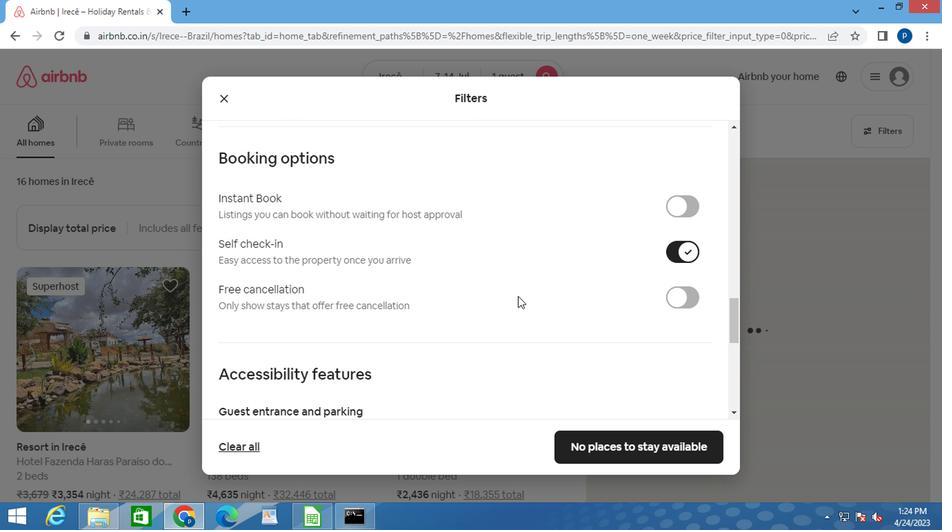 
Action: Mouse scrolled (504, 297) with delta (0, 0)
Screenshot: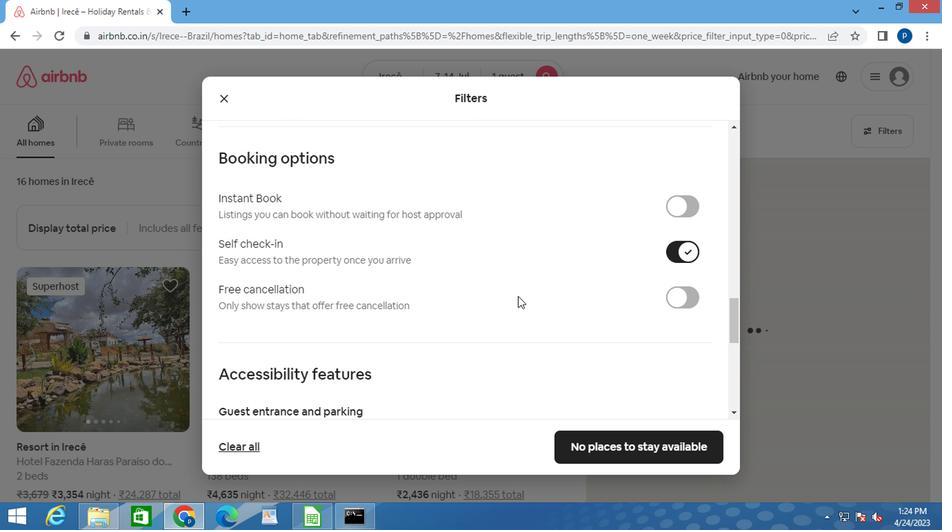 
Action: Mouse moved to (501, 298)
Screenshot: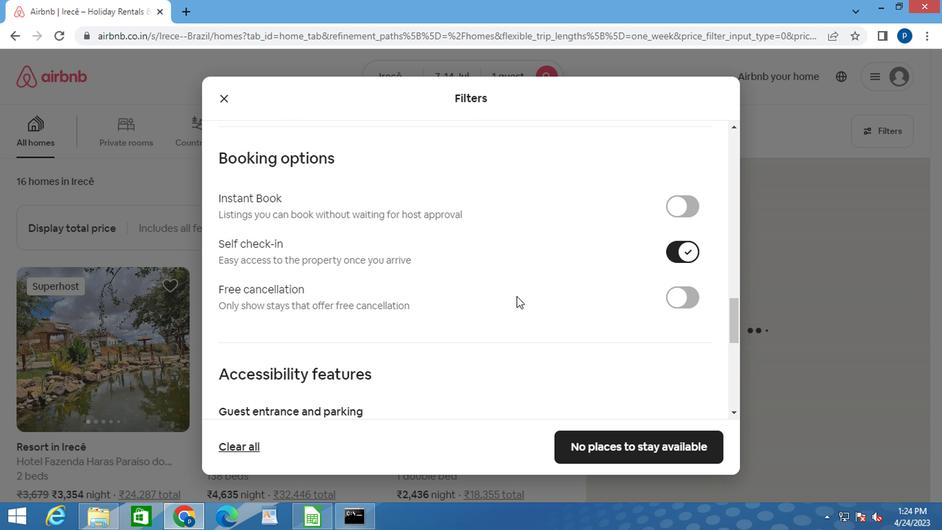 
Action: Mouse scrolled (501, 298) with delta (0, 0)
Screenshot: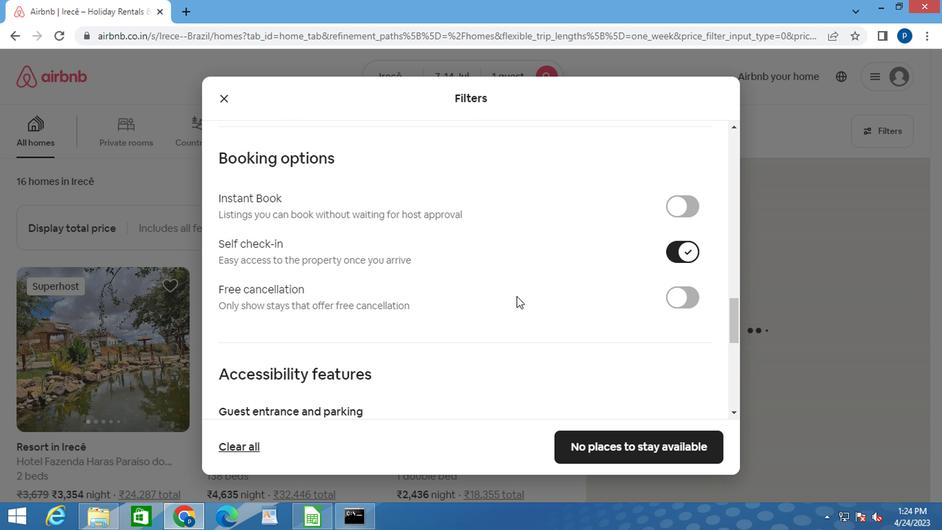 
Action: Mouse moved to (496, 299)
Screenshot: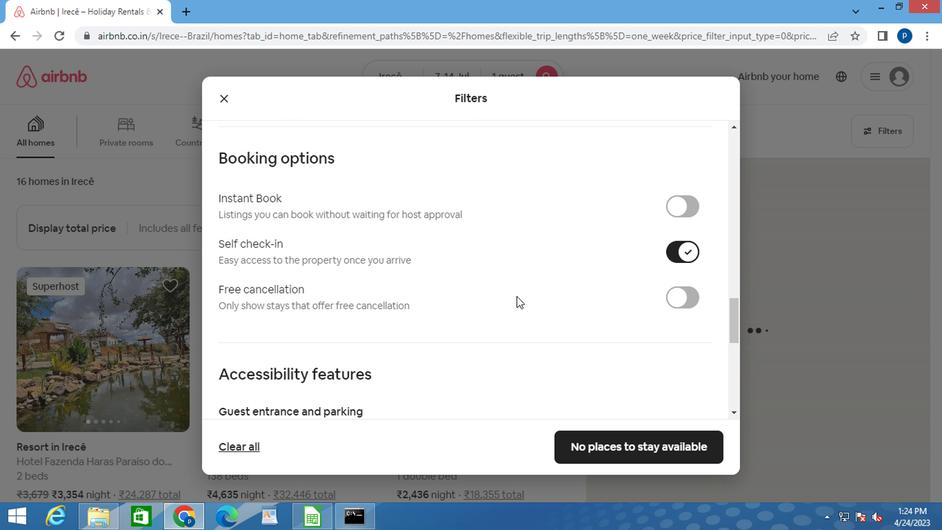 
Action: Mouse scrolled (496, 298) with delta (0, 0)
Screenshot: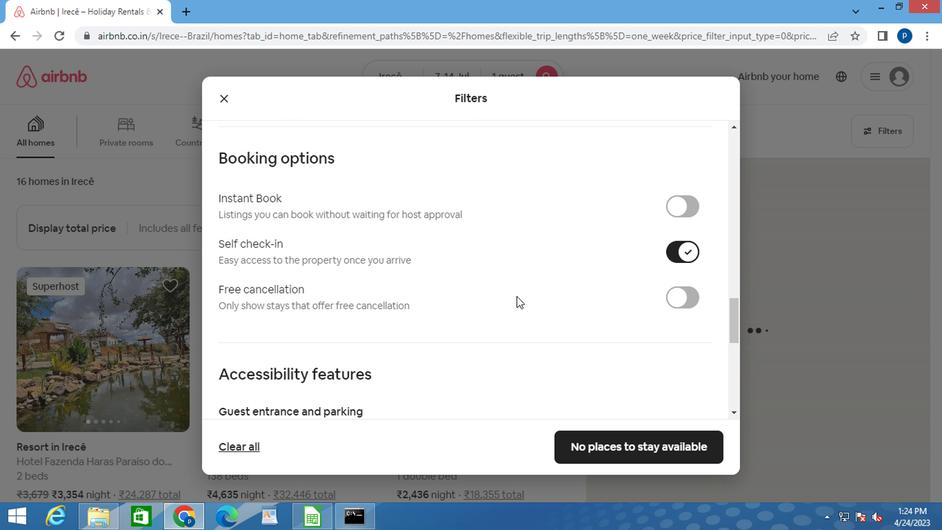 
Action: Mouse moved to (468, 298)
Screenshot: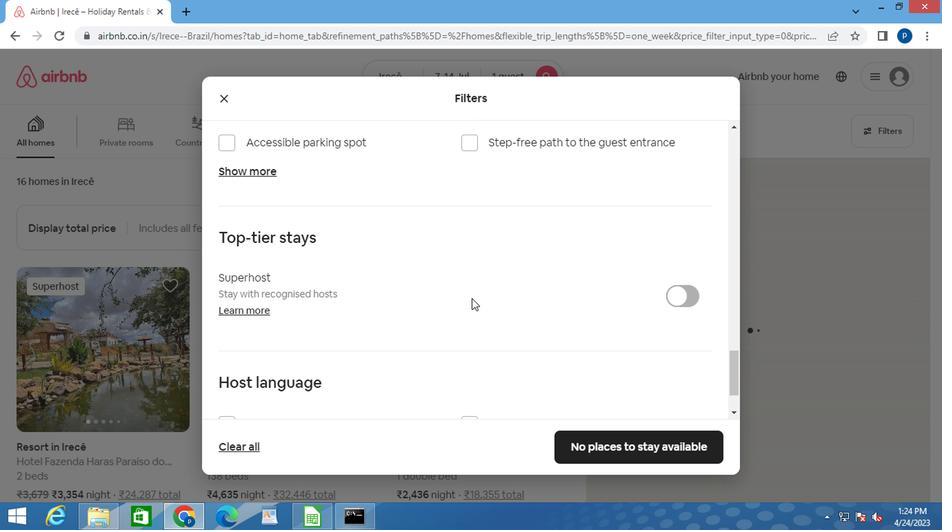 
Action: Mouse scrolled (468, 297) with delta (0, 0)
Screenshot: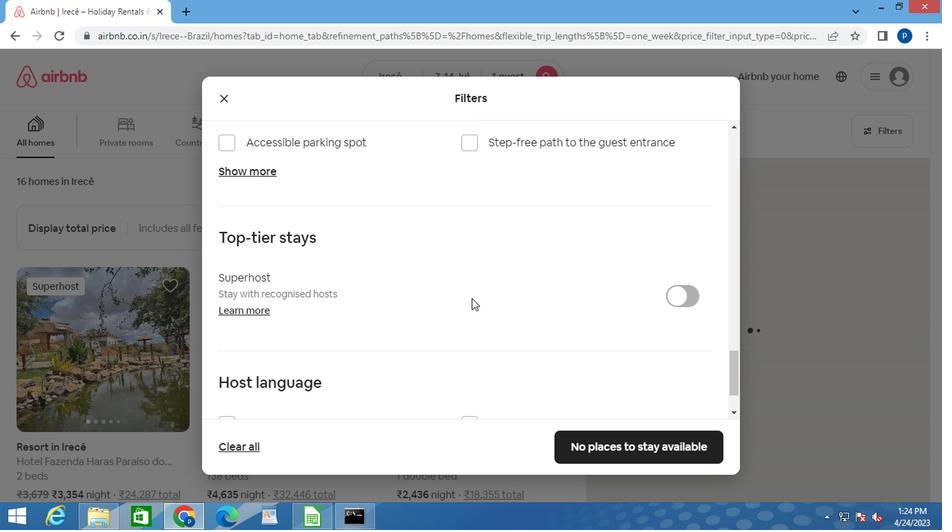 
Action: Mouse moved to (468, 299)
Screenshot: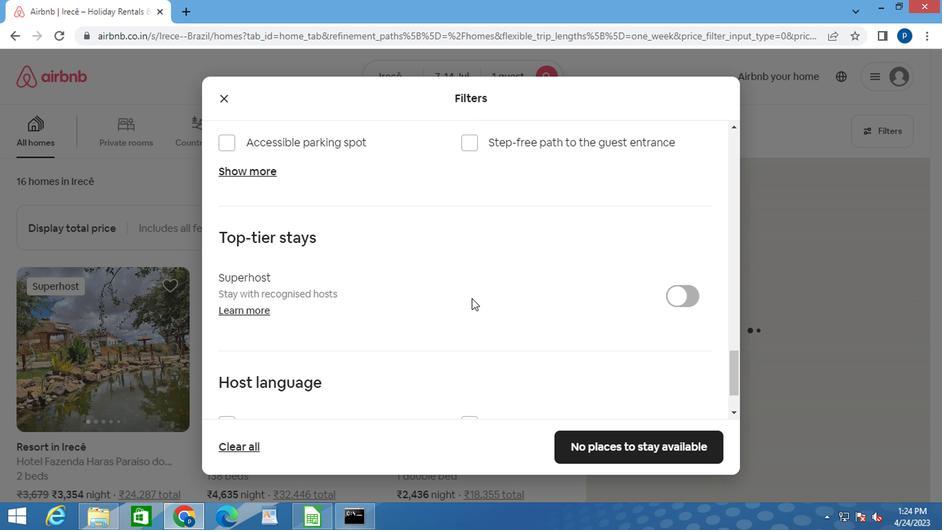 
Action: Mouse scrolled (468, 298) with delta (0, 0)
Screenshot: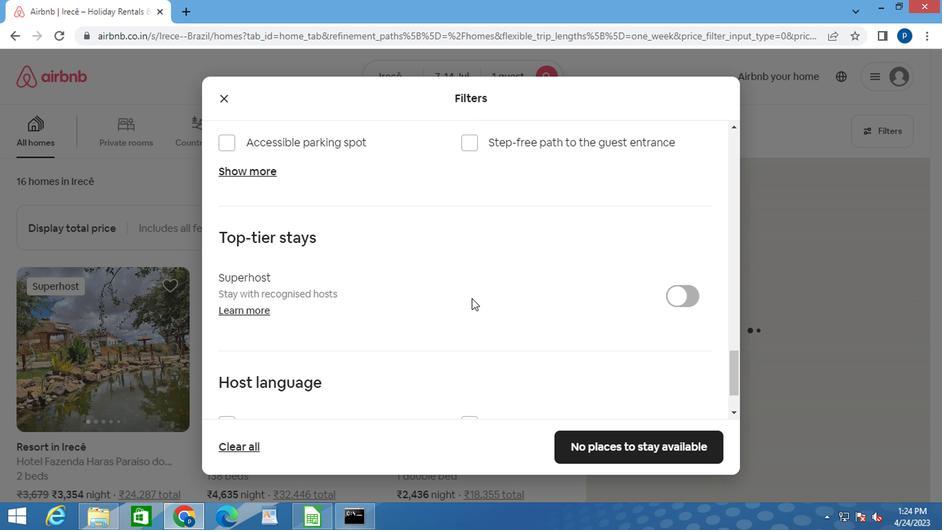 
Action: Mouse moved to (467, 300)
Screenshot: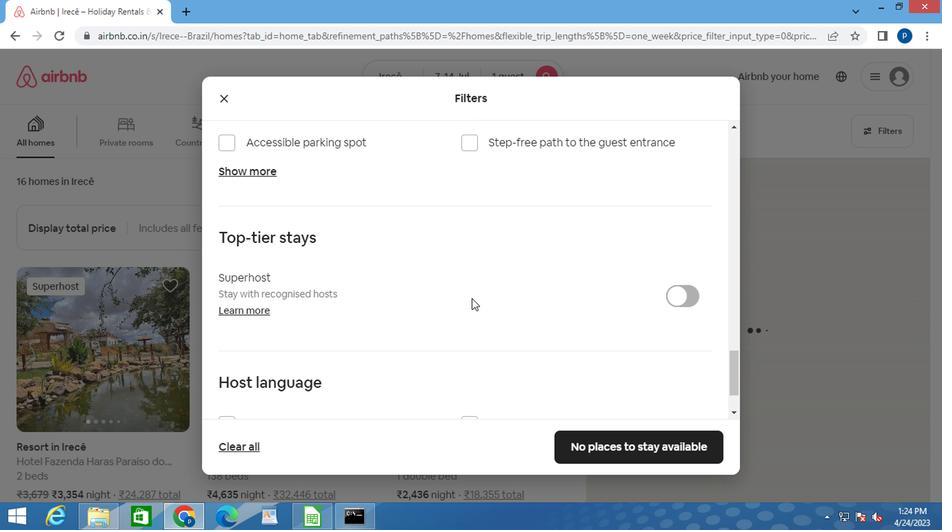 
Action: Mouse scrolled (467, 299) with delta (0, 0)
Screenshot: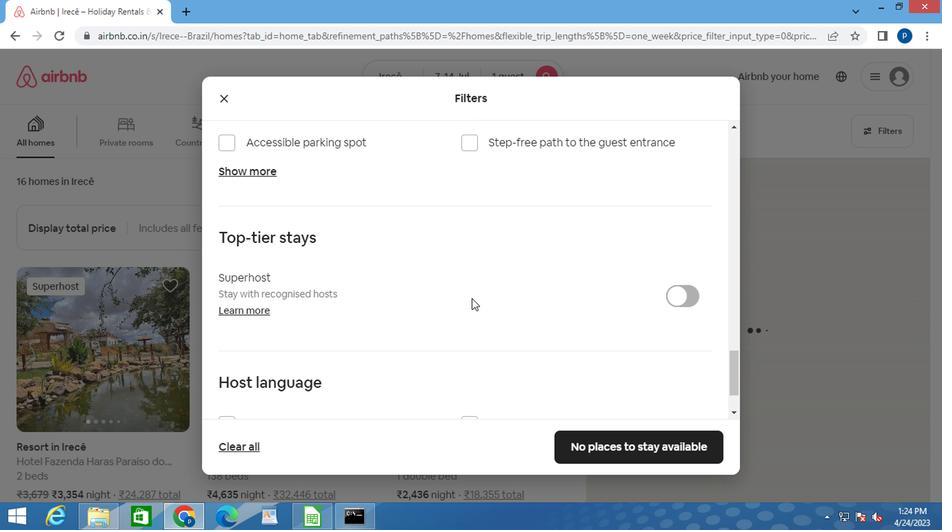 
Action: Mouse moved to (467, 301)
Screenshot: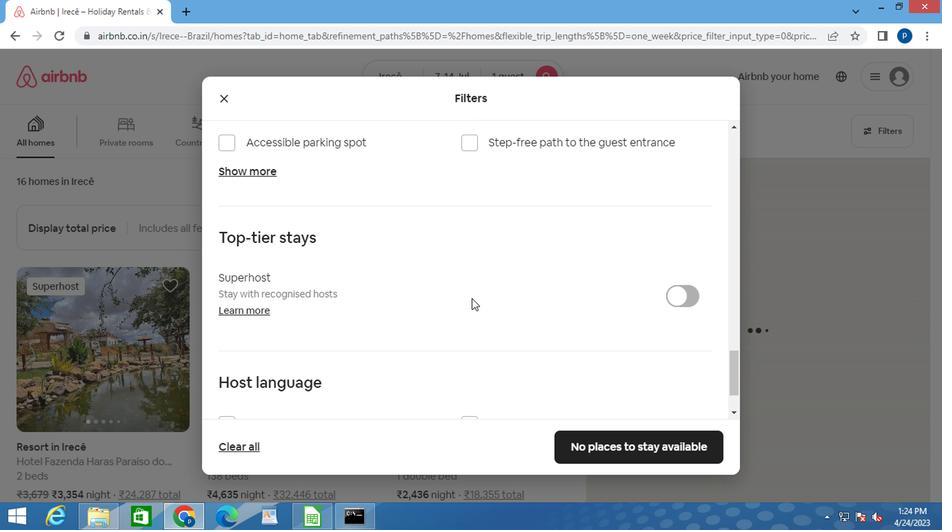 
Action: Mouse scrolled (467, 300) with delta (0, 0)
Screenshot: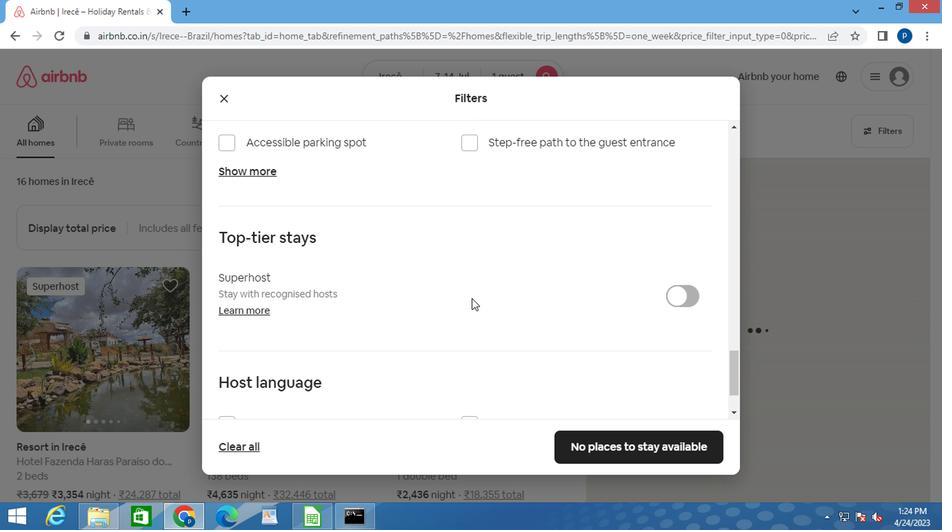 
Action: Mouse moved to (471, 346)
Screenshot: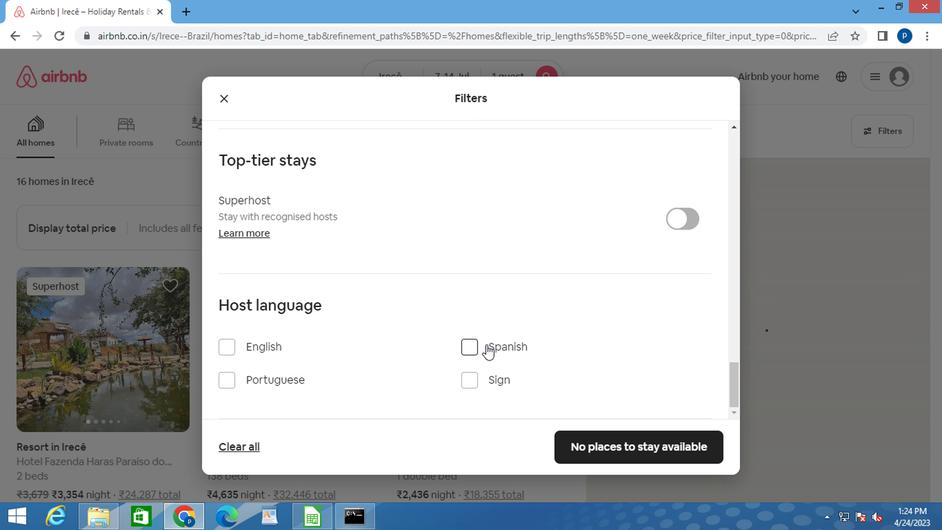 
Action: Mouse pressed left at (471, 346)
Screenshot: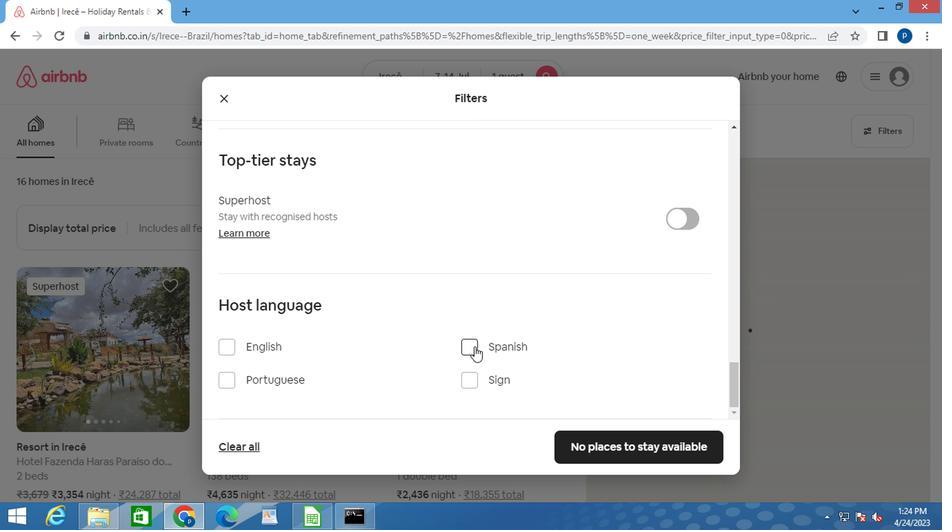 
Action: Mouse moved to (588, 435)
Screenshot: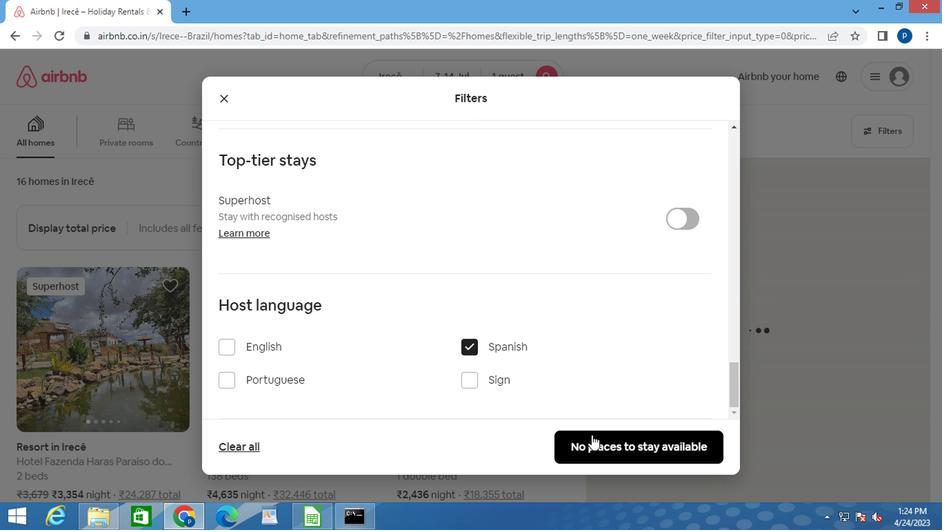 
Action: Mouse pressed left at (588, 435)
Screenshot: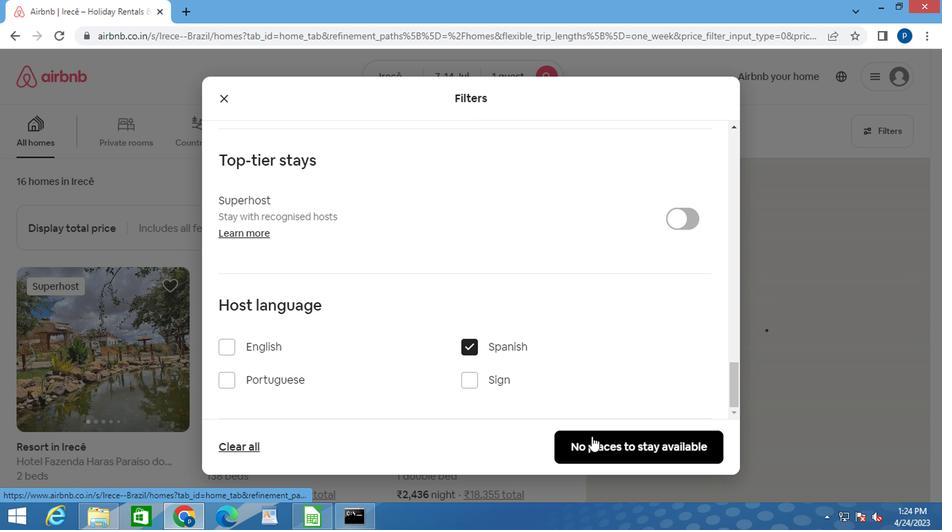 
